 Task: In the  document skill Apply all border to the tabe with  'with box; Style line and width 1 pt 'Select Header and apply  'Bold' Select the text and align it to the  Center
Action: Mouse moved to (122, 19)
Screenshot: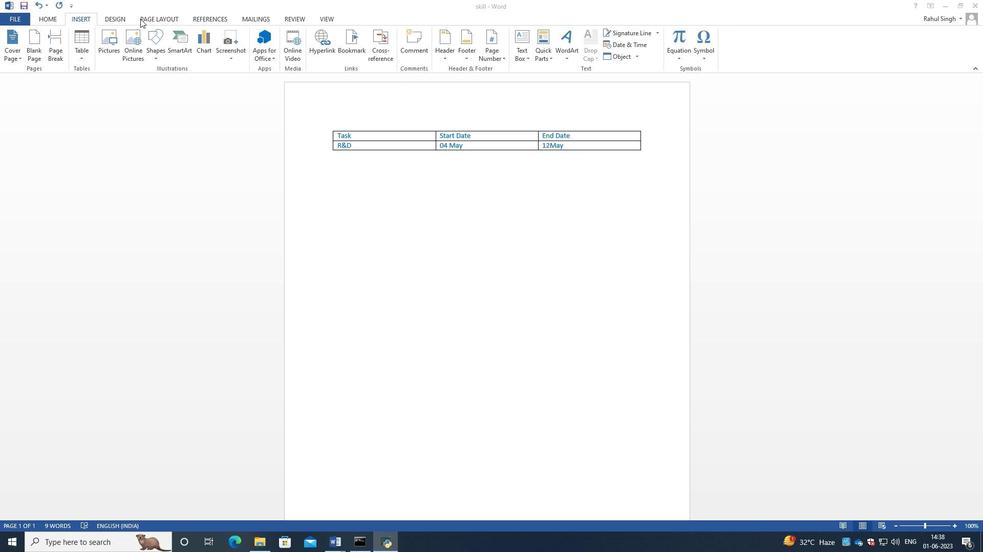 
Action: Mouse pressed left at (122, 19)
Screenshot: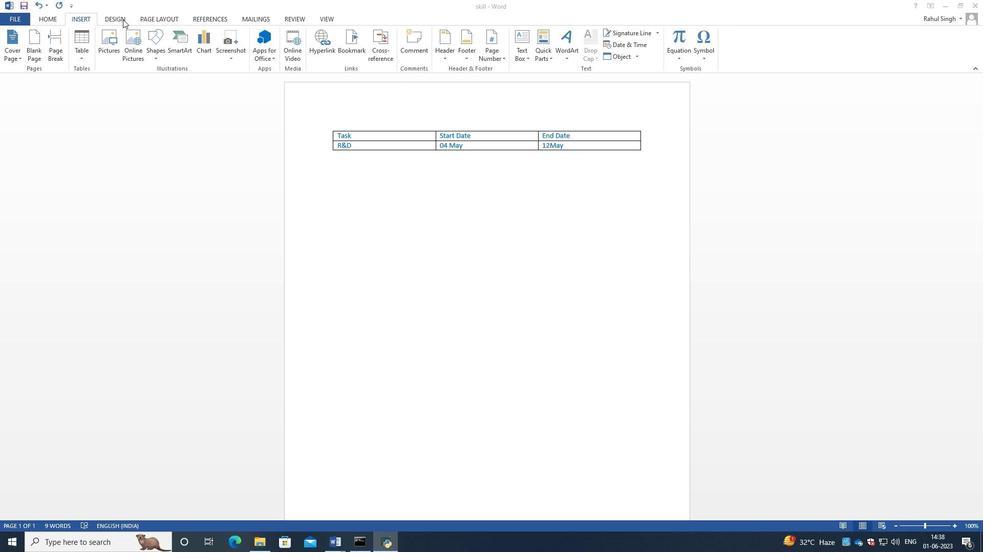 
Action: Mouse moved to (45, 17)
Screenshot: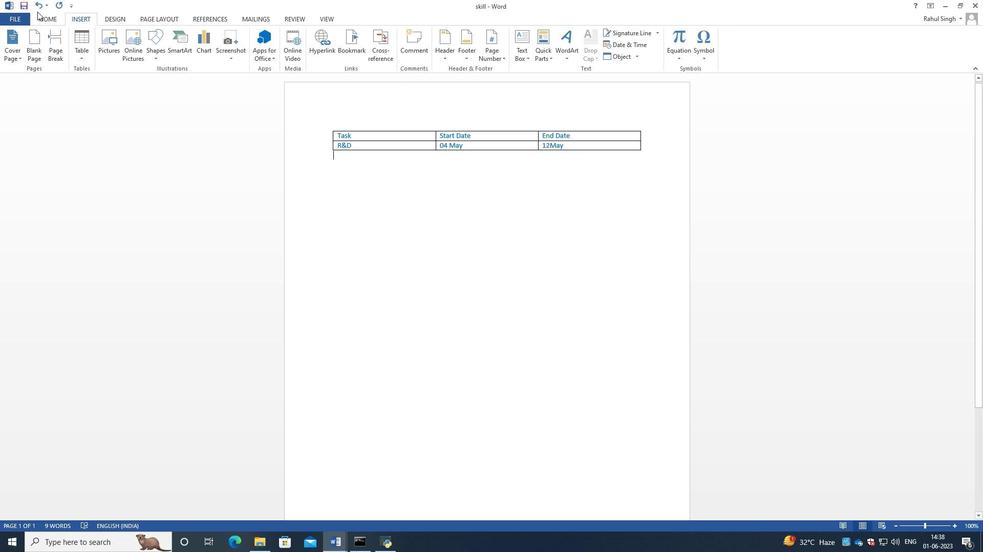 
Action: Mouse pressed left at (45, 17)
Screenshot: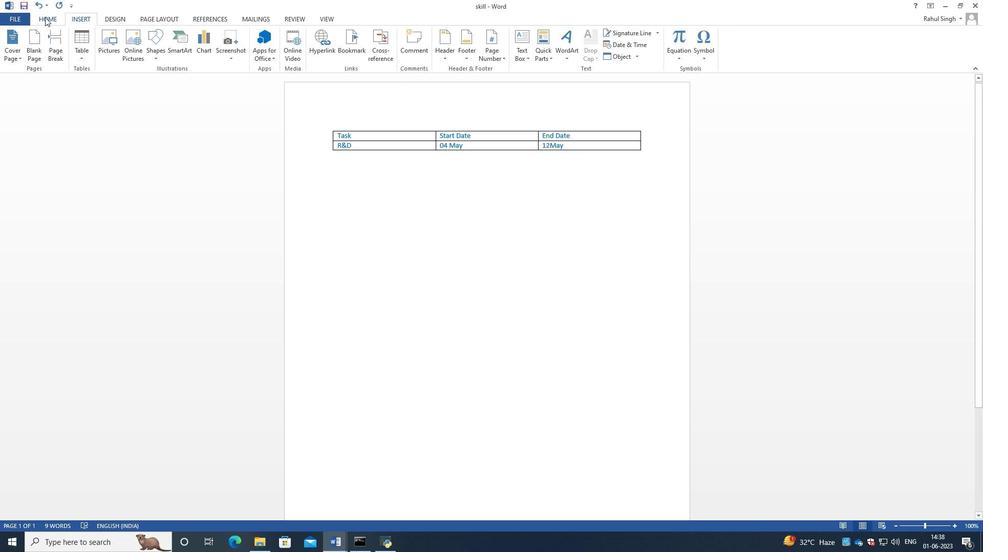 
Action: Mouse moved to (316, 53)
Screenshot: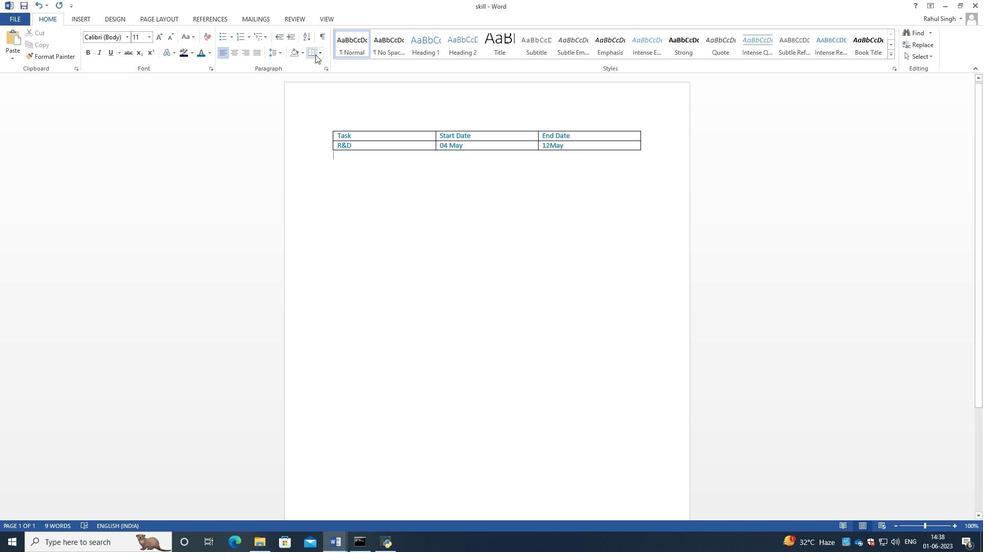
Action: Mouse pressed left at (316, 53)
Screenshot: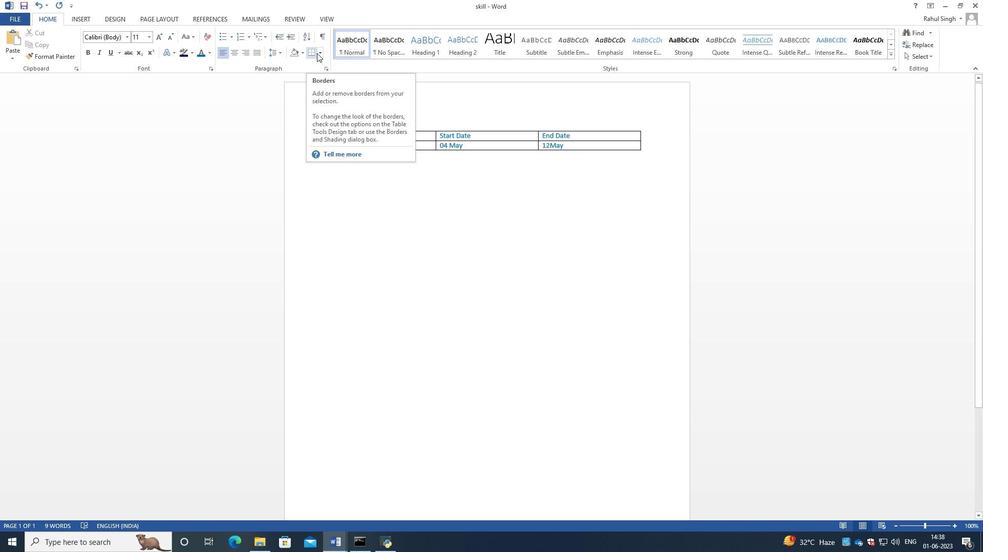
Action: Mouse moved to (321, 53)
Screenshot: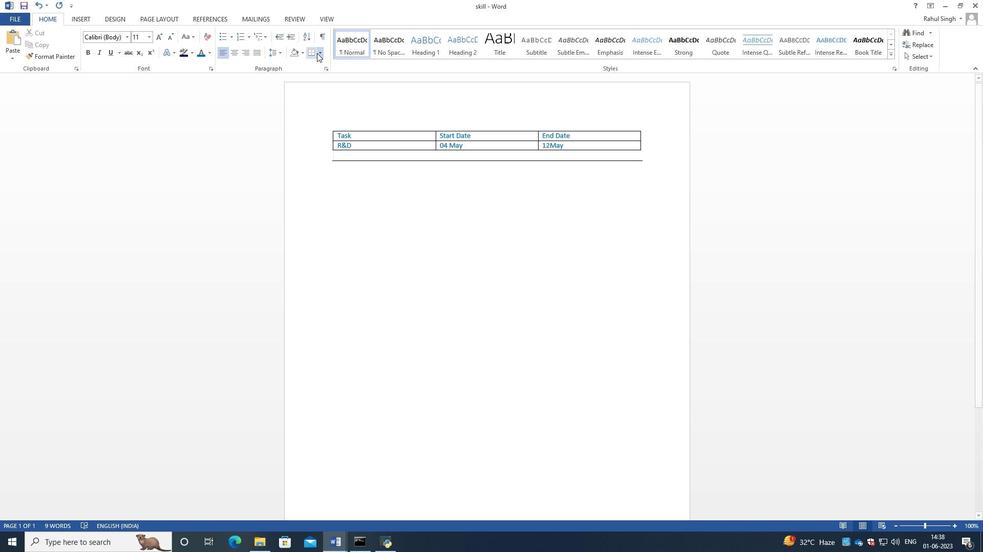 
Action: Mouse pressed left at (321, 53)
Screenshot: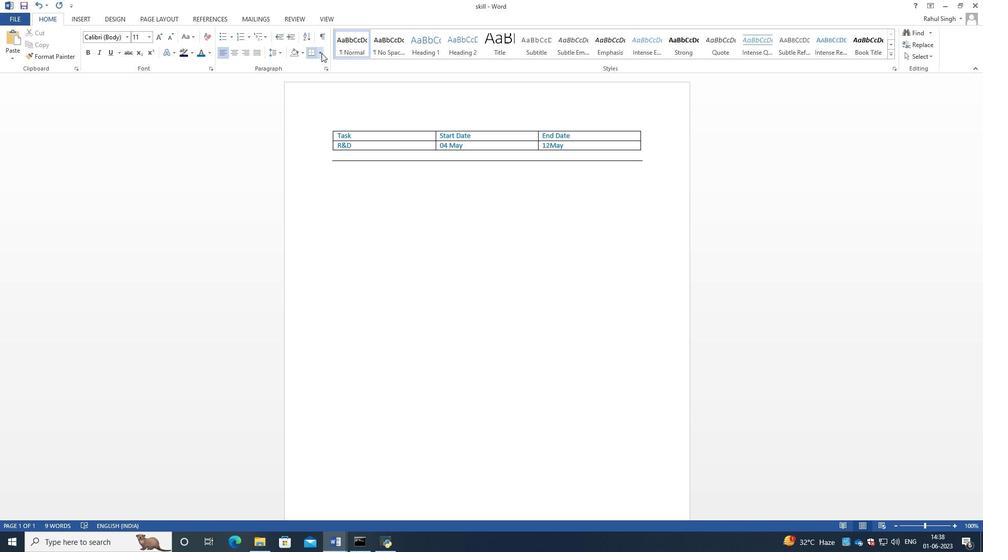 
Action: Mouse moved to (494, 217)
Screenshot: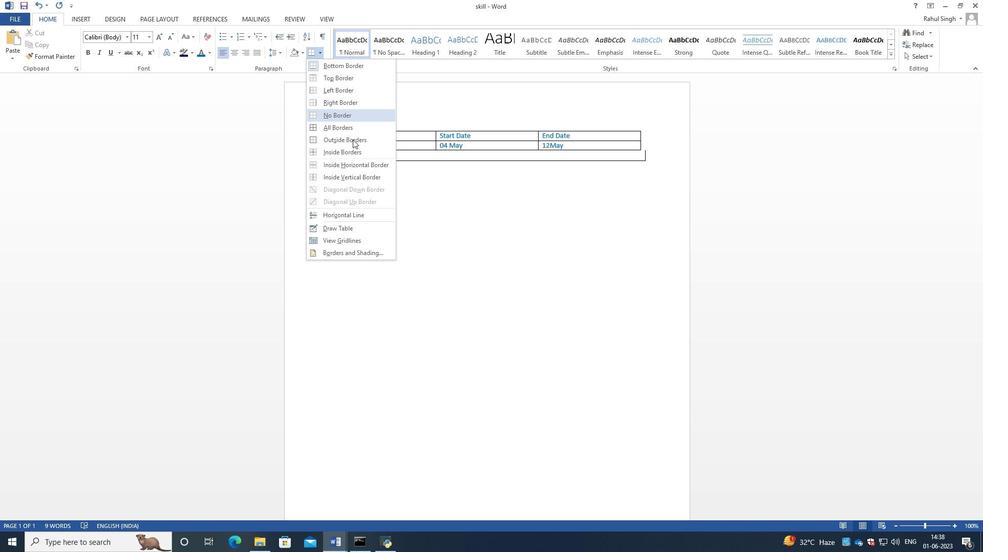 
Action: Mouse pressed left at (494, 217)
Screenshot: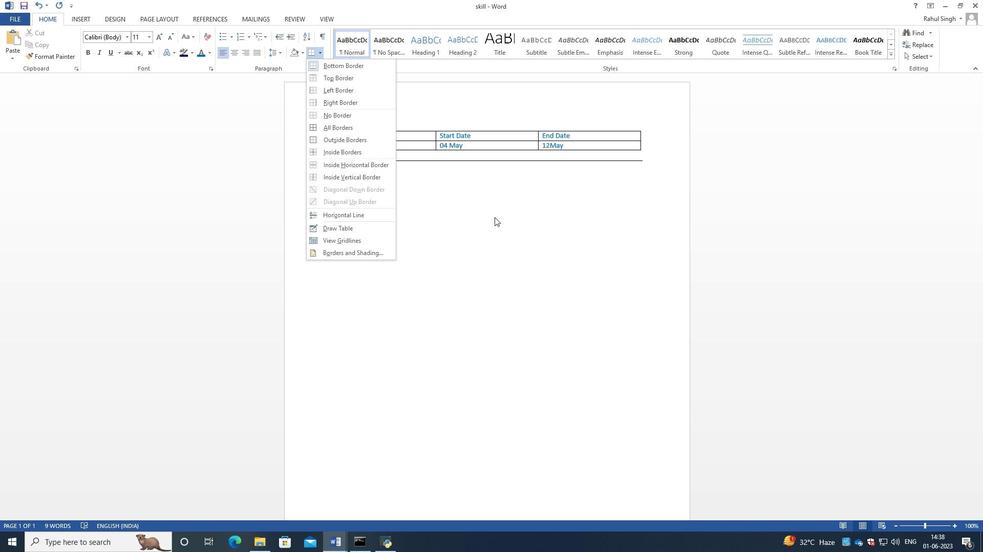 
Action: Mouse moved to (38, 4)
Screenshot: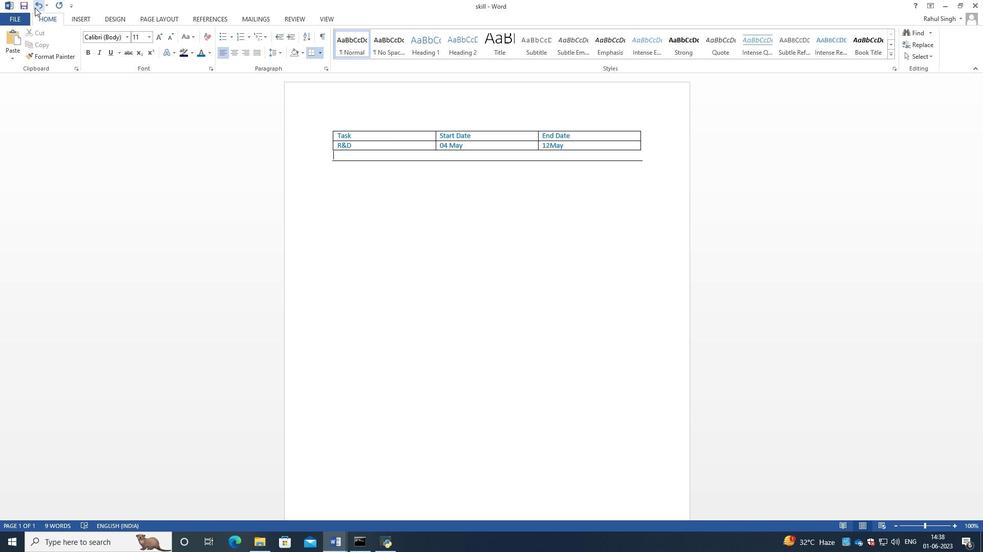 
Action: Mouse pressed left at (38, 4)
Screenshot: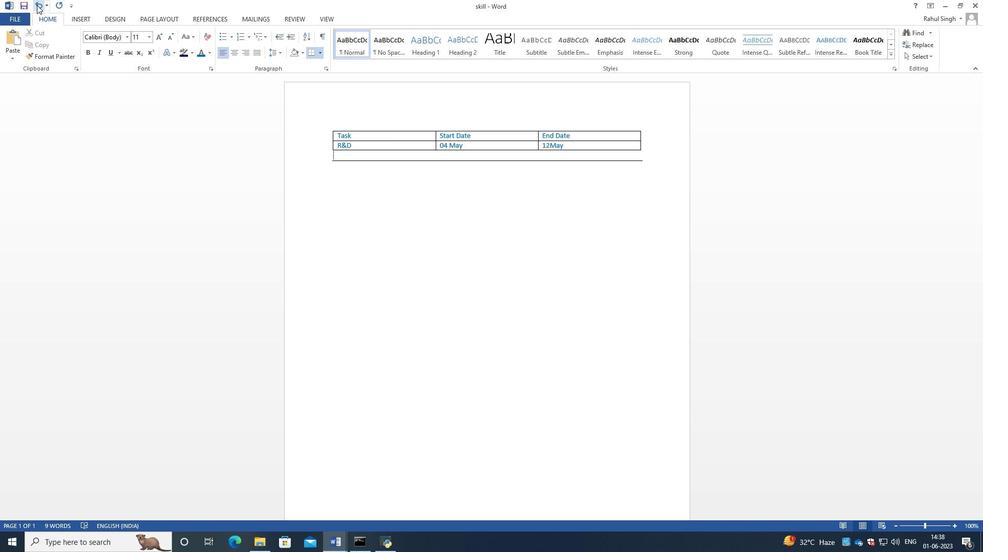 
Action: Mouse moved to (318, 53)
Screenshot: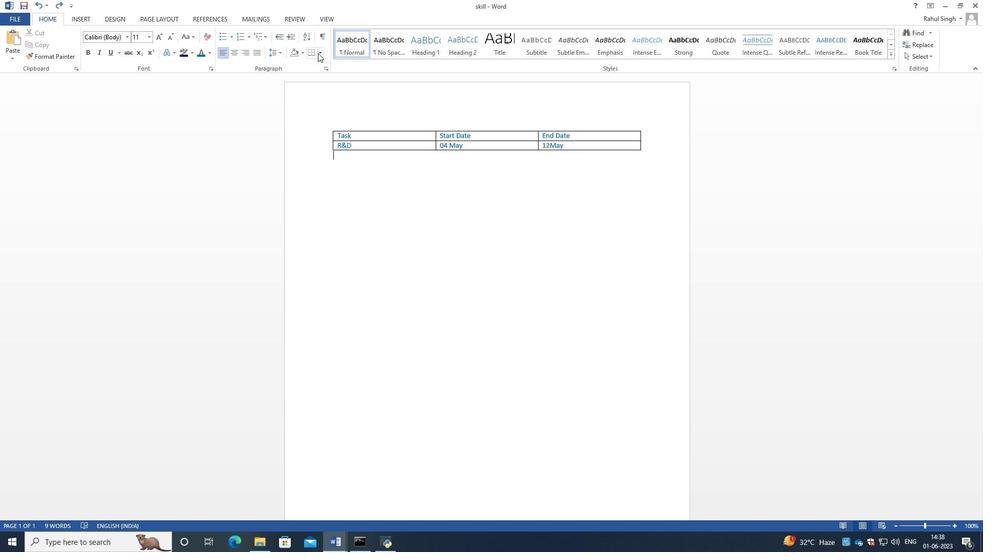 
Action: Mouse pressed left at (318, 53)
Screenshot: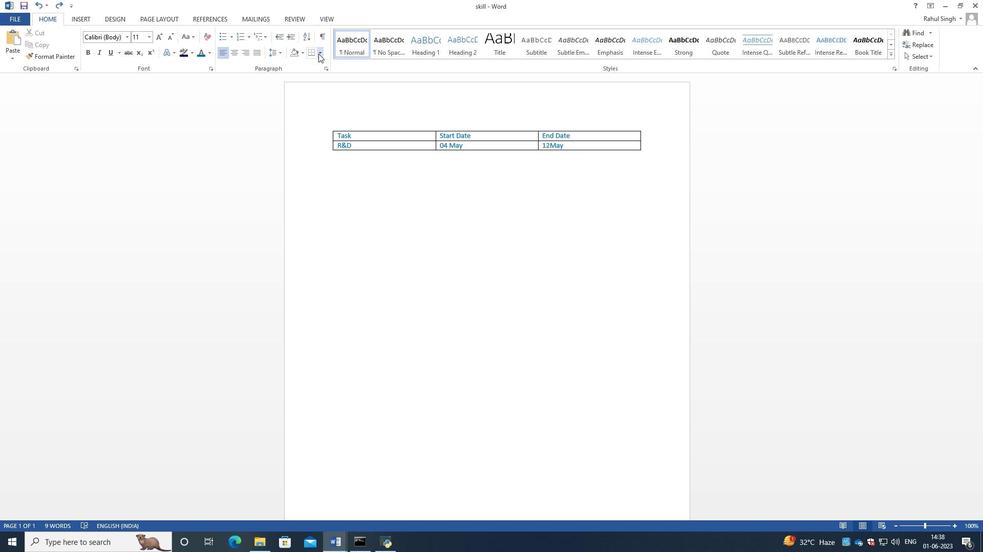 
Action: Mouse moved to (329, 130)
Screenshot: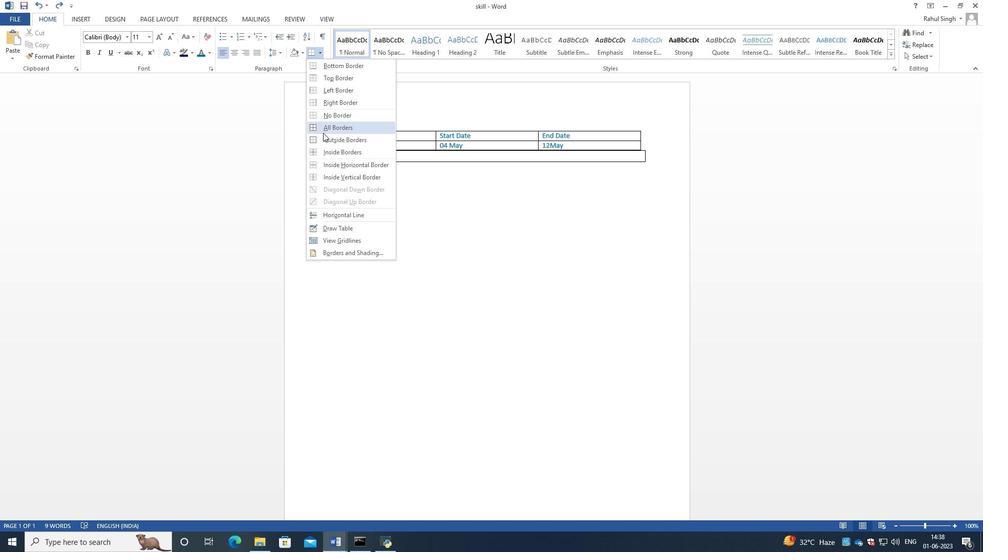 
Action: Mouse pressed left at (329, 130)
Screenshot: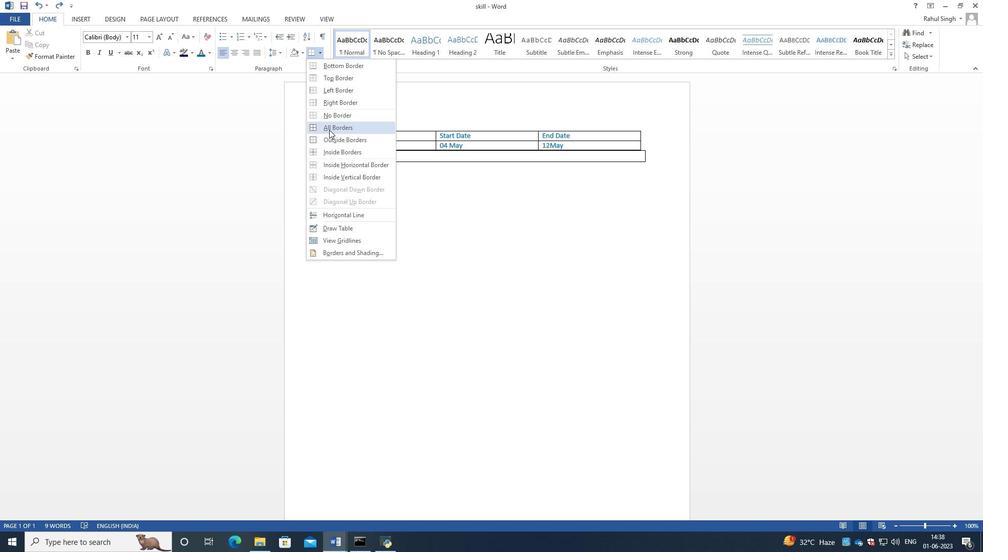 
Action: Mouse moved to (33, 2)
Screenshot: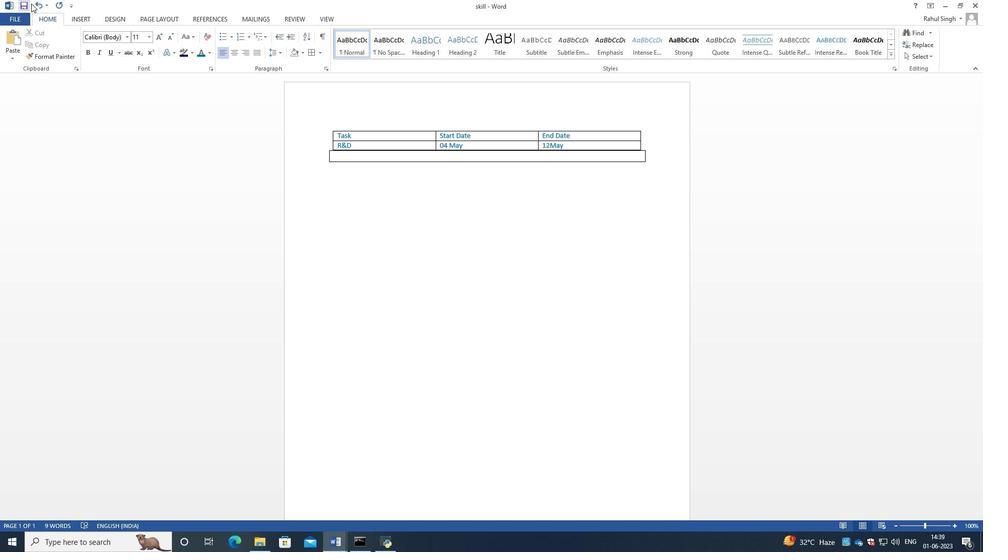 
Action: Mouse pressed left at (33, 2)
Screenshot: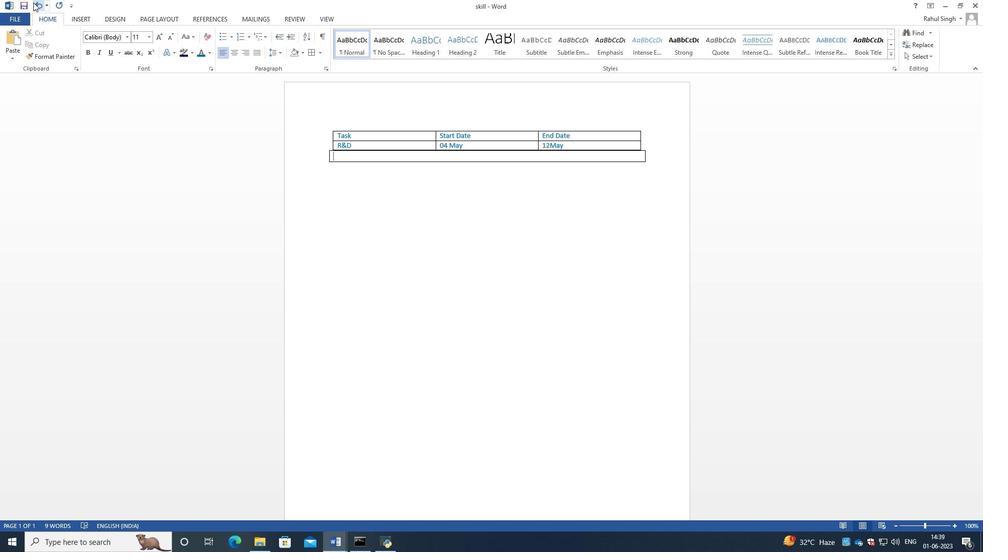 
Action: Mouse moved to (413, 196)
Screenshot: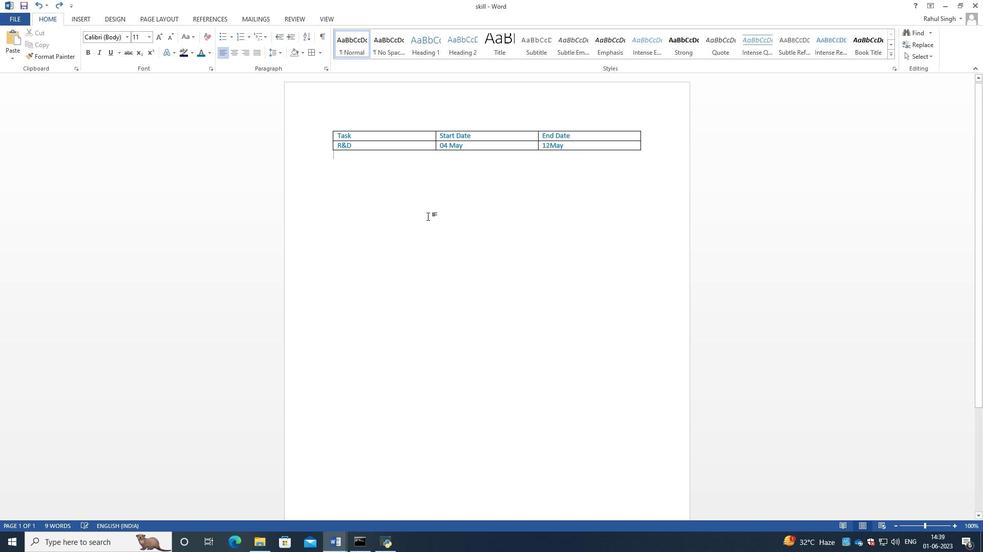 
Action: Mouse pressed left at (413, 196)
Screenshot: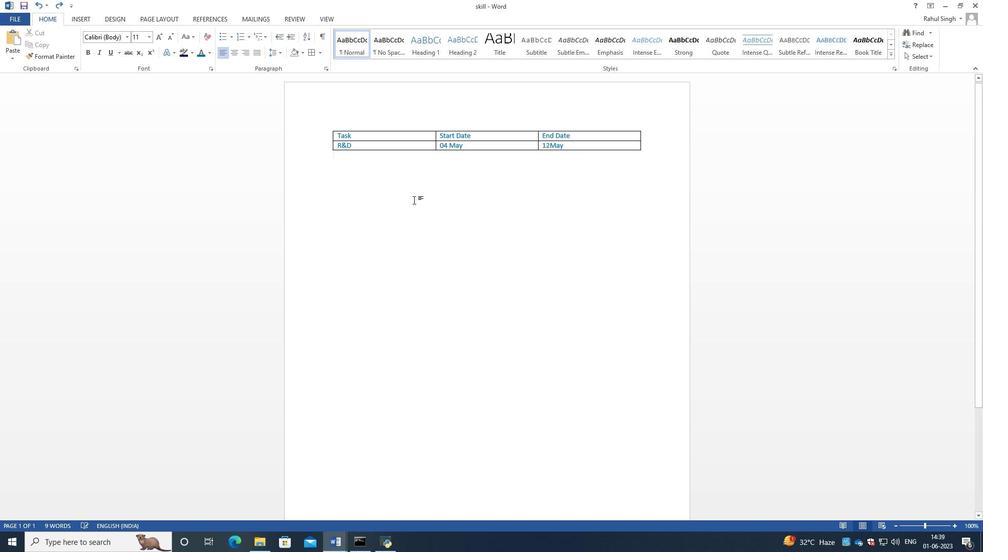 
Action: Mouse moved to (377, 137)
Screenshot: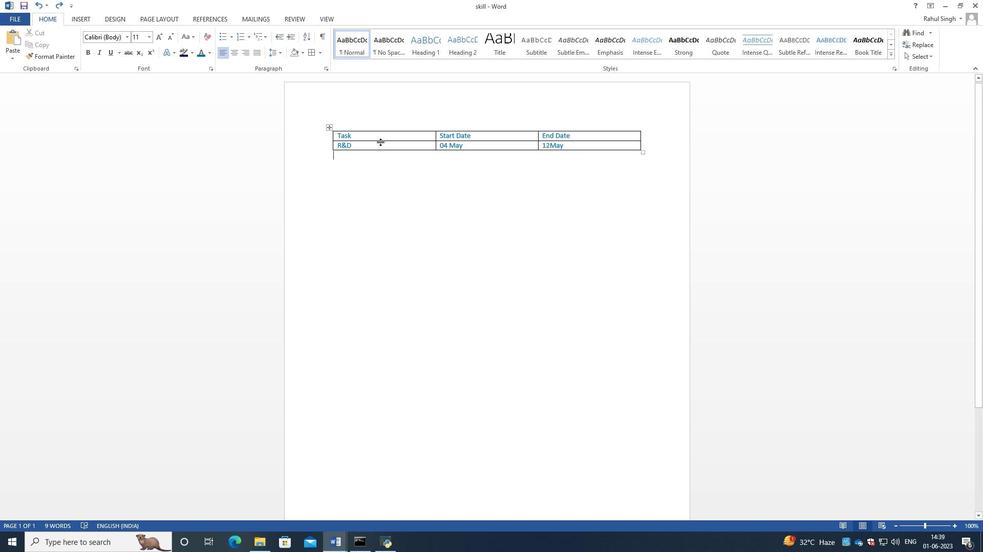 
Action: Mouse pressed left at (377, 137)
Screenshot: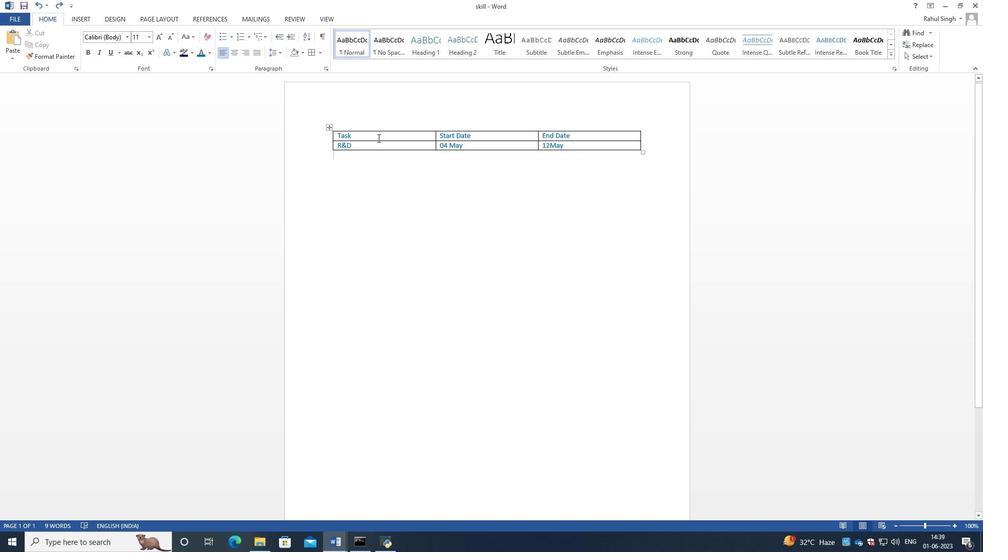 
Action: Mouse moved to (315, 53)
Screenshot: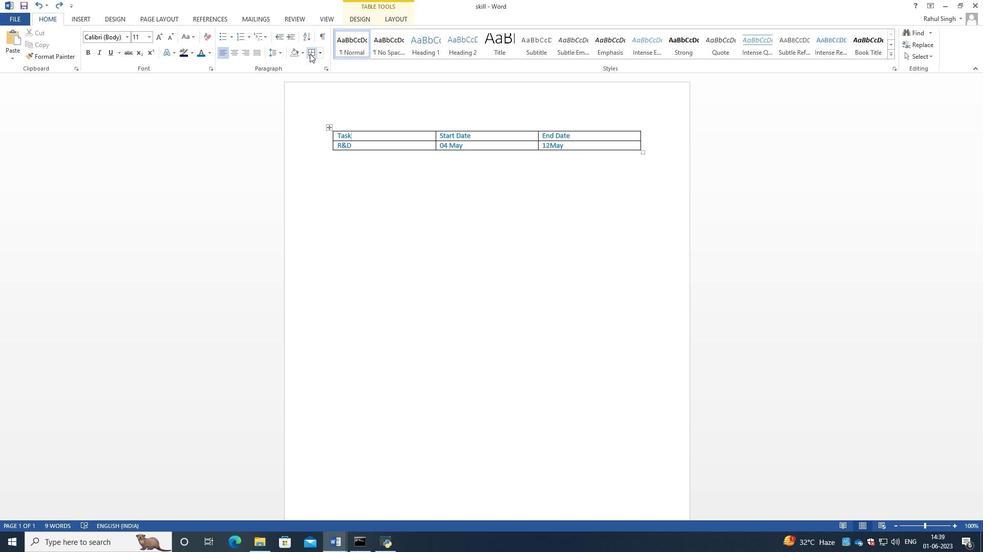 
Action: Mouse pressed left at (315, 53)
Screenshot: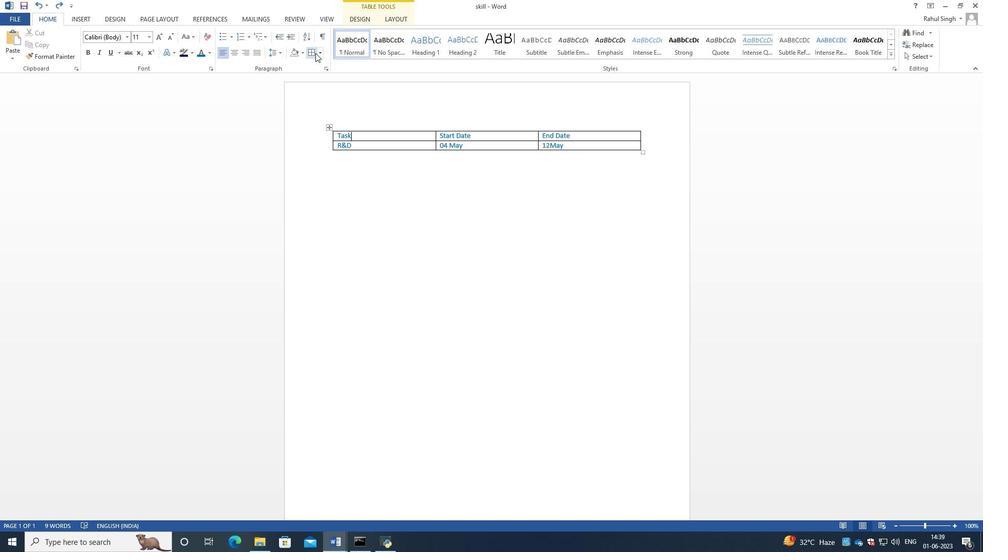 
Action: Mouse moved to (320, 53)
Screenshot: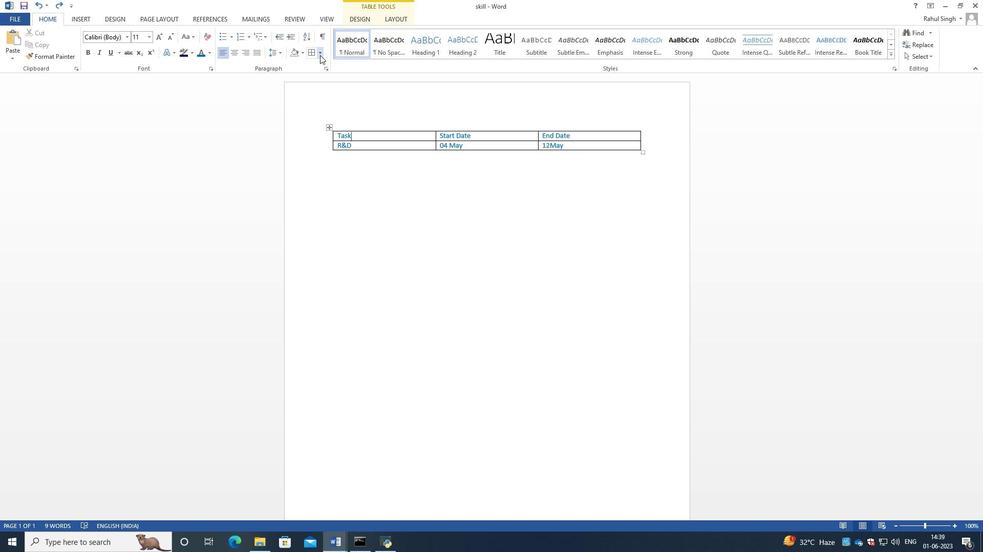 
Action: Mouse pressed left at (320, 53)
Screenshot: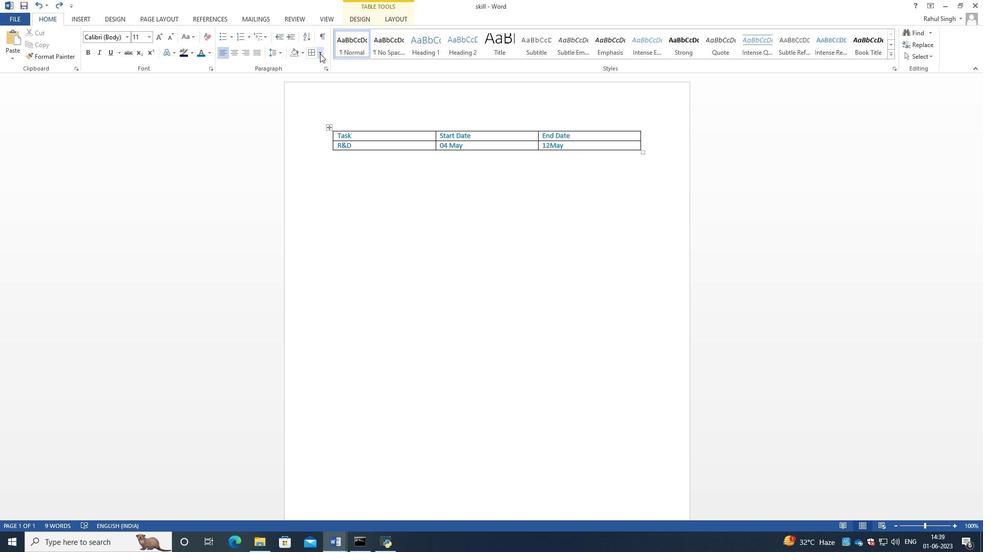 
Action: Mouse moved to (340, 128)
Screenshot: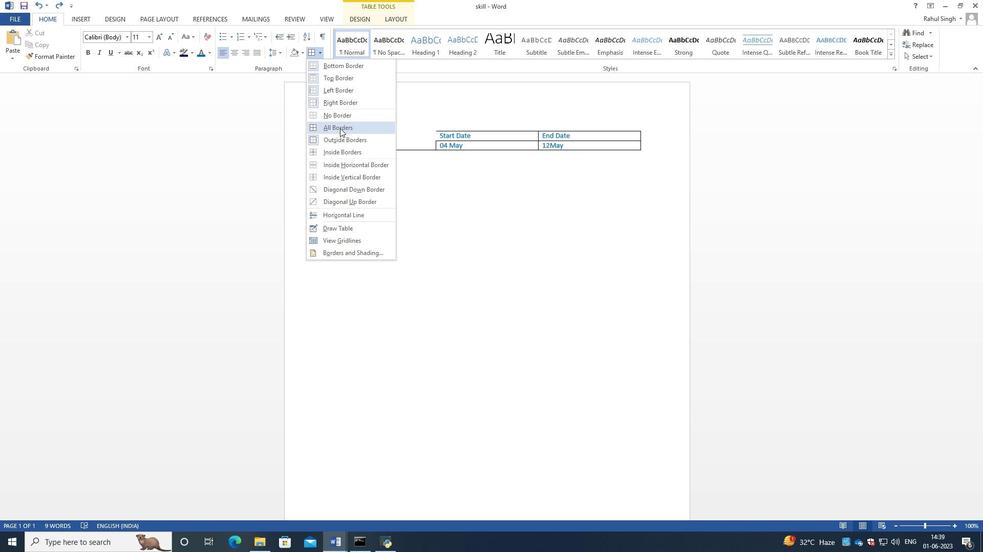 
Action: Mouse pressed left at (340, 128)
Screenshot: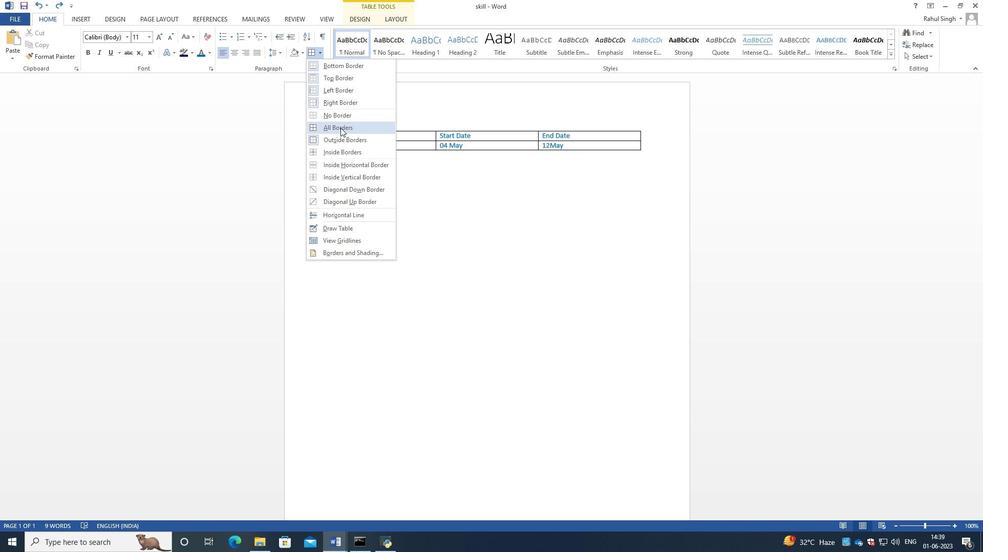 
Action: Mouse moved to (320, 54)
Screenshot: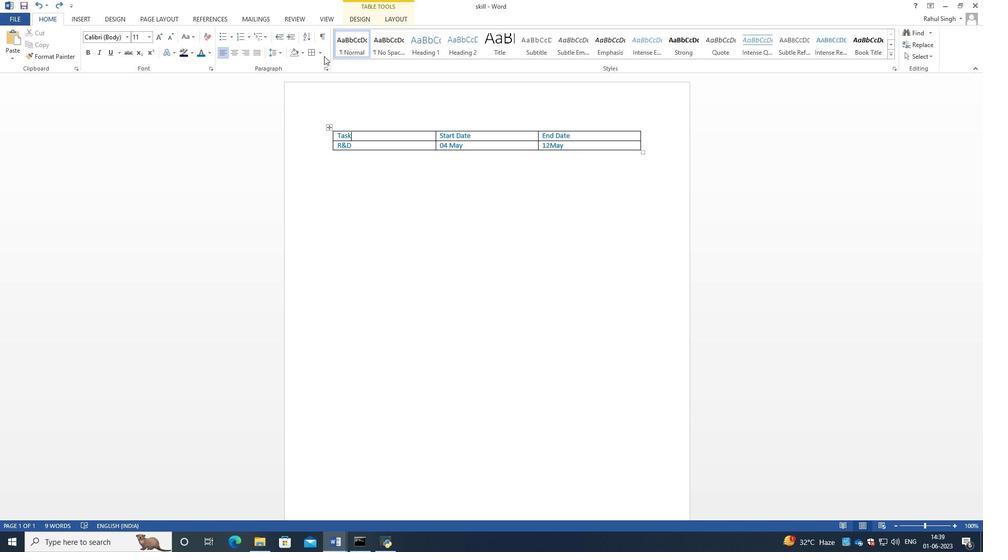 
Action: Mouse pressed left at (320, 54)
Screenshot: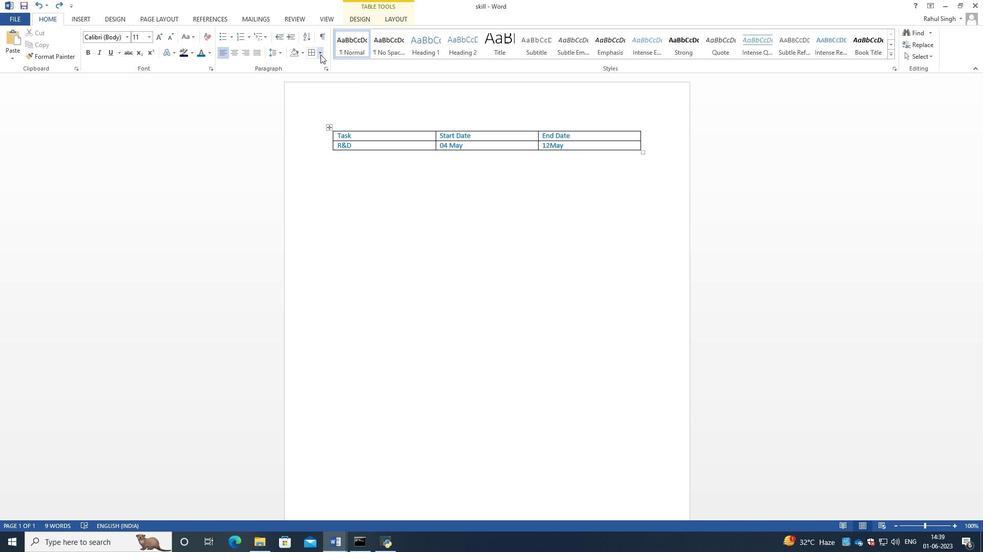 
Action: Mouse moved to (351, 130)
Screenshot: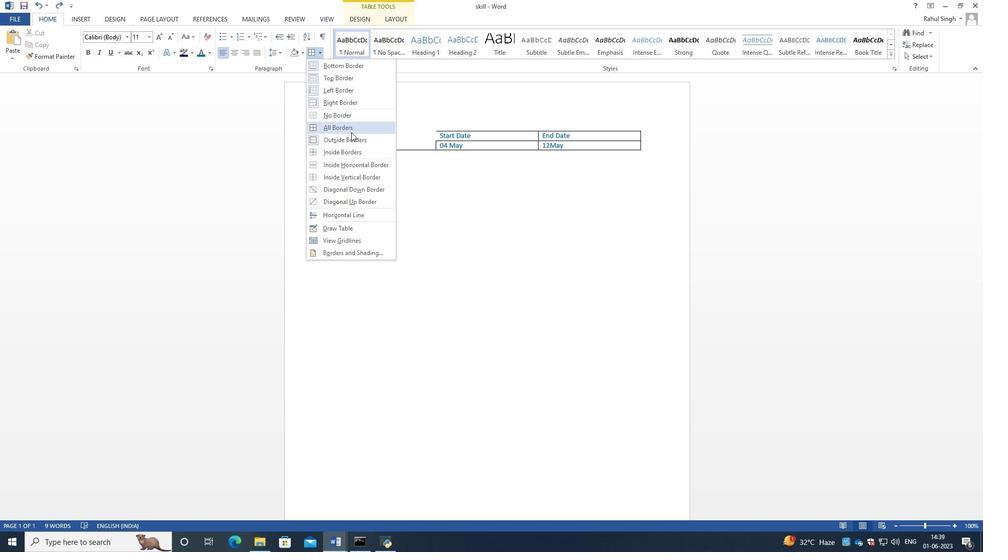 
Action: Mouse pressed left at (351, 130)
Screenshot: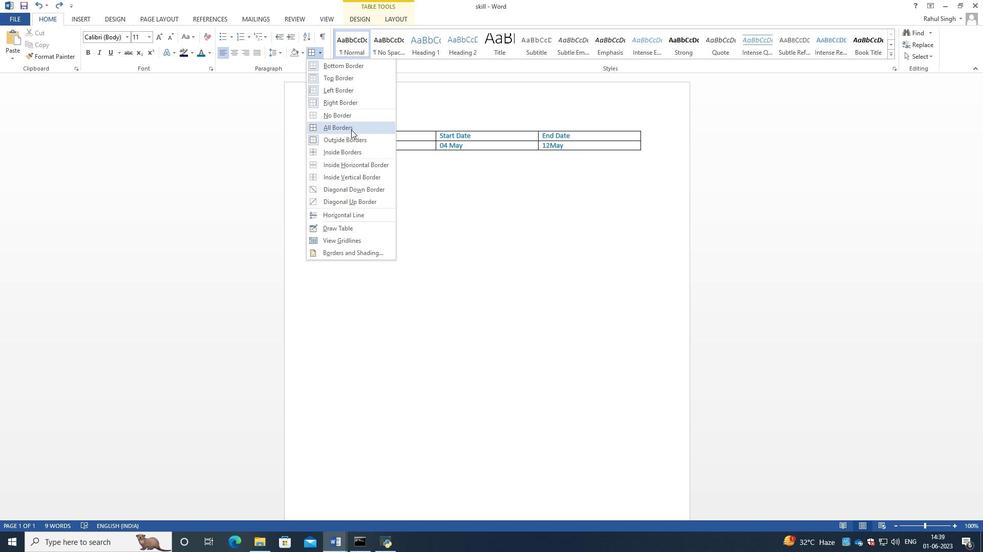 
Action: Mouse moved to (359, 137)
Screenshot: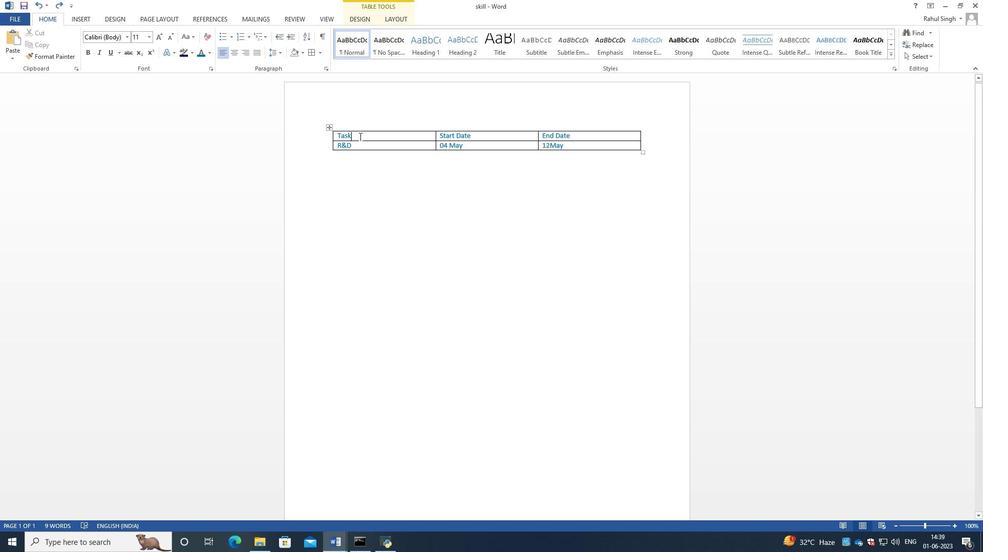
Action: Mouse pressed left at (359, 137)
Screenshot: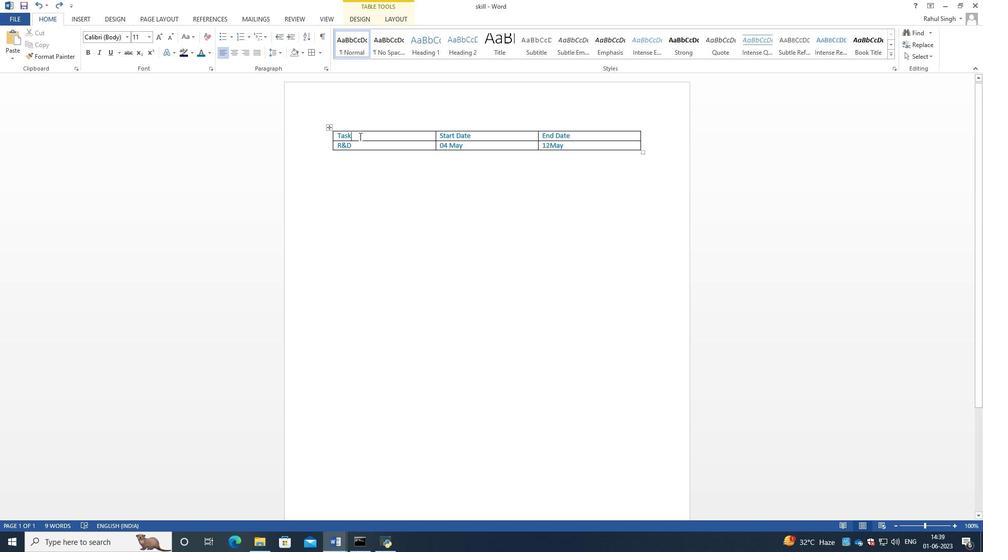 
Action: Mouse moved to (299, 52)
Screenshot: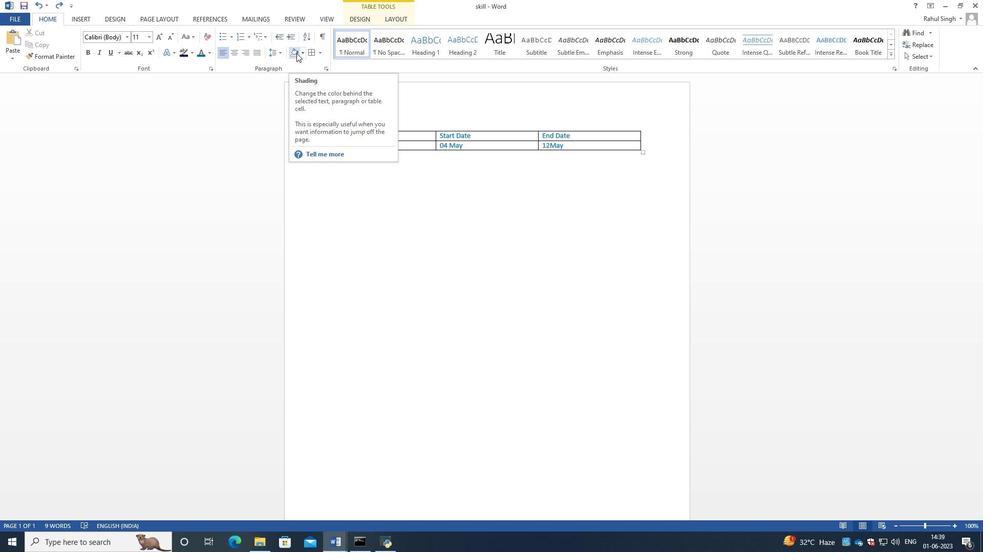 
Action: Mouse pressed left at (299, 52)
Screenshot: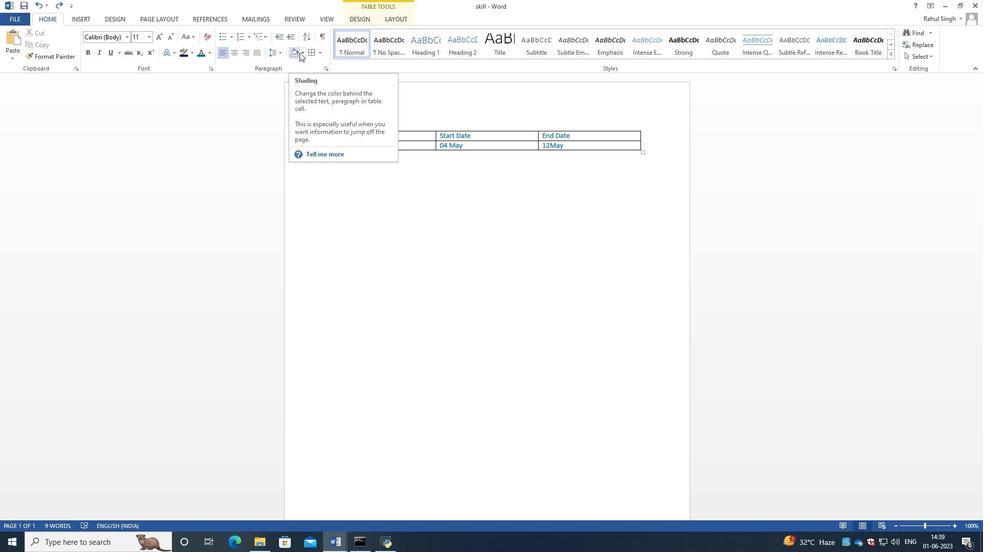 
Action: Mouse pressed left at (299, 52)
Screenshot: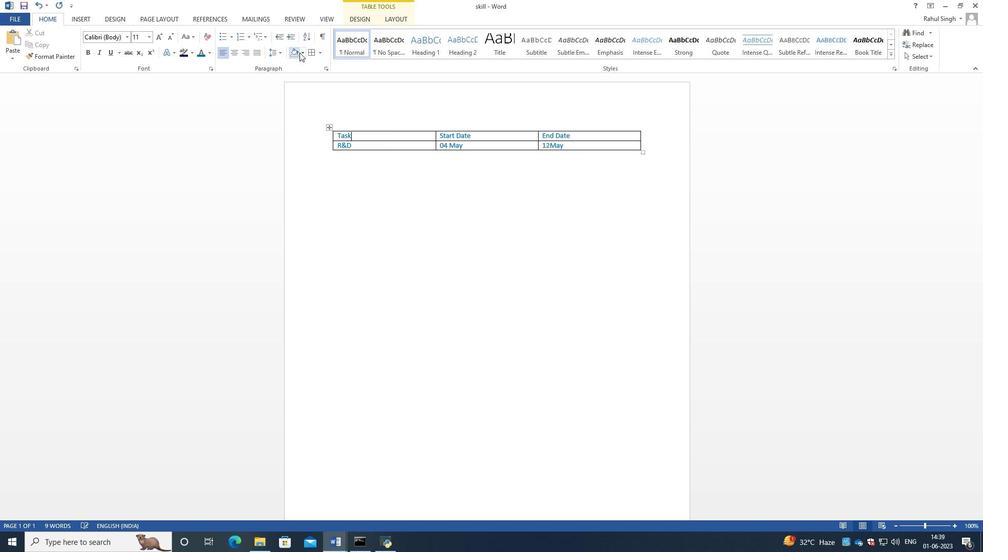 
Action: Mouse moved to (282, 52)
Screenshot: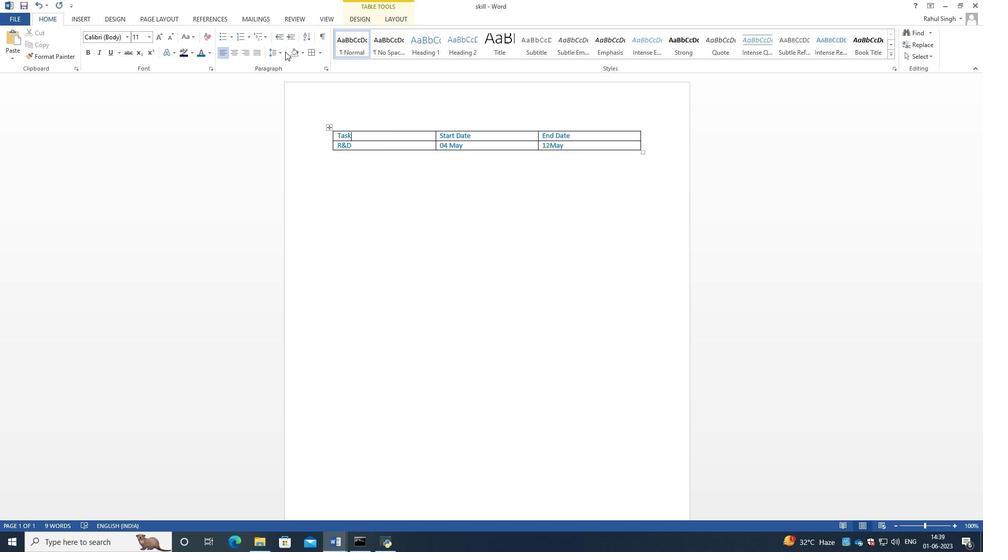 
Action: Mouse pressed left at (282, 52)
Screenshot: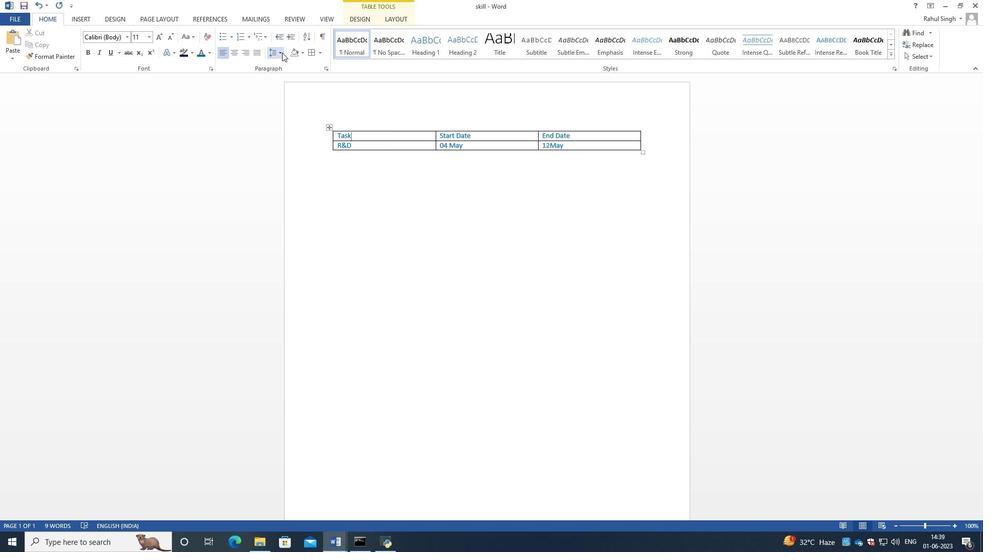 
Action: Mouse moved to (299, 68)
Screenshot: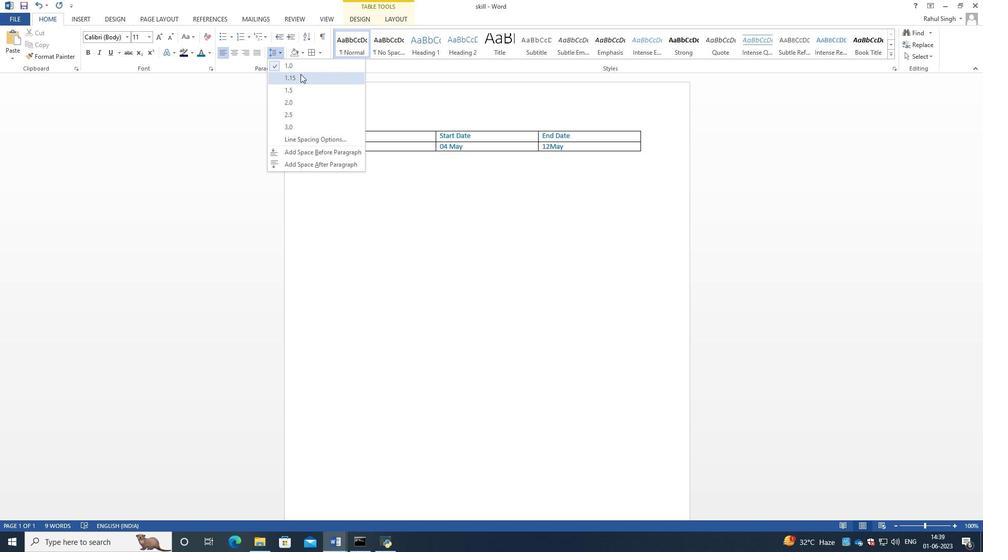 
Action: Mouse pressed left at (299, 68)
Screenshot: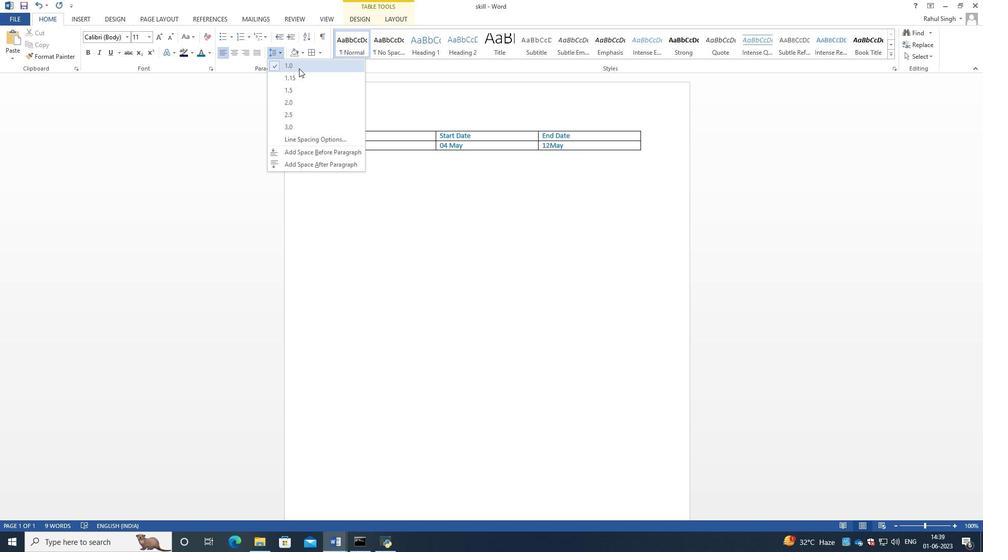 
Action: Mouse moved to (341, 167)
Screenshot: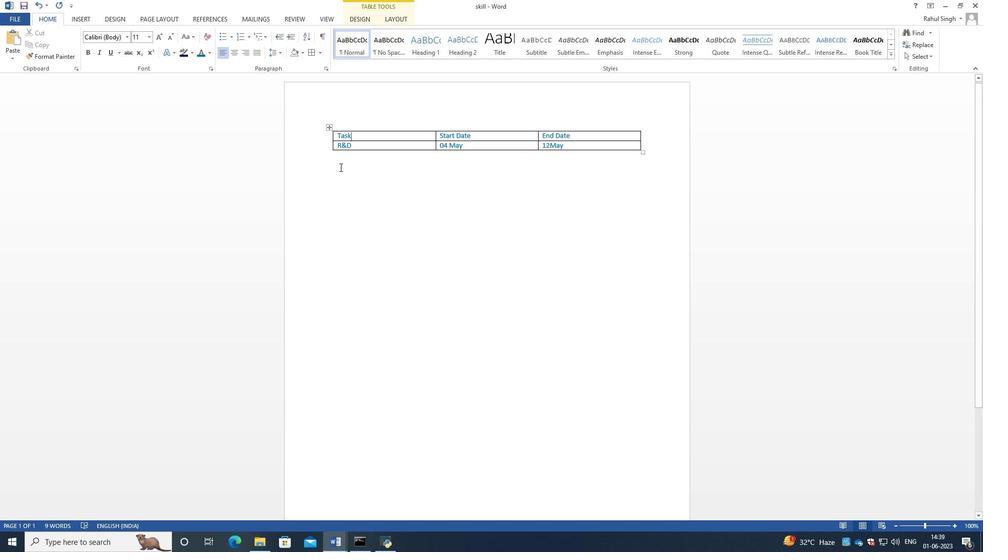 
Action: Mouse pressed left at (341, 167)
Screenshot: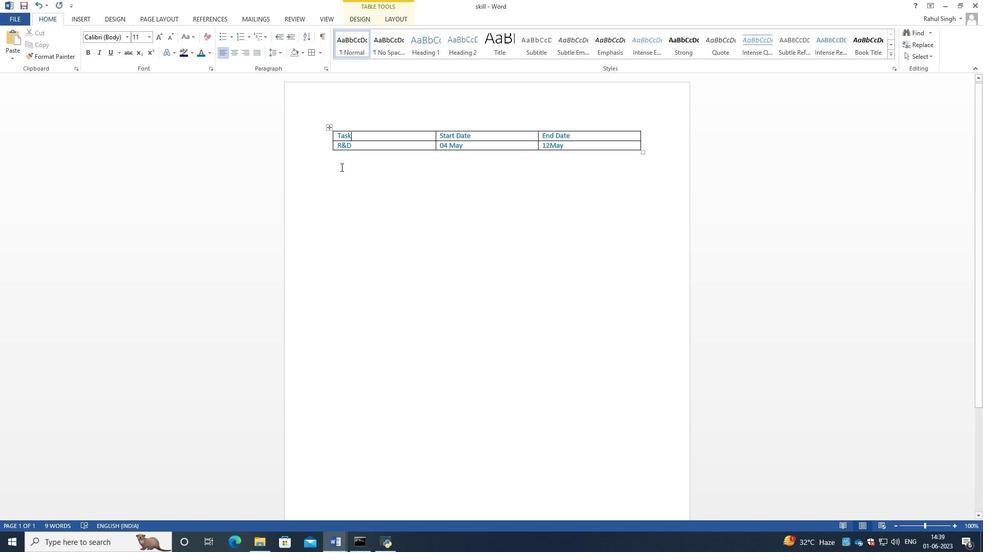 
Action: Mouse moved to (356, 137)
Screenshot: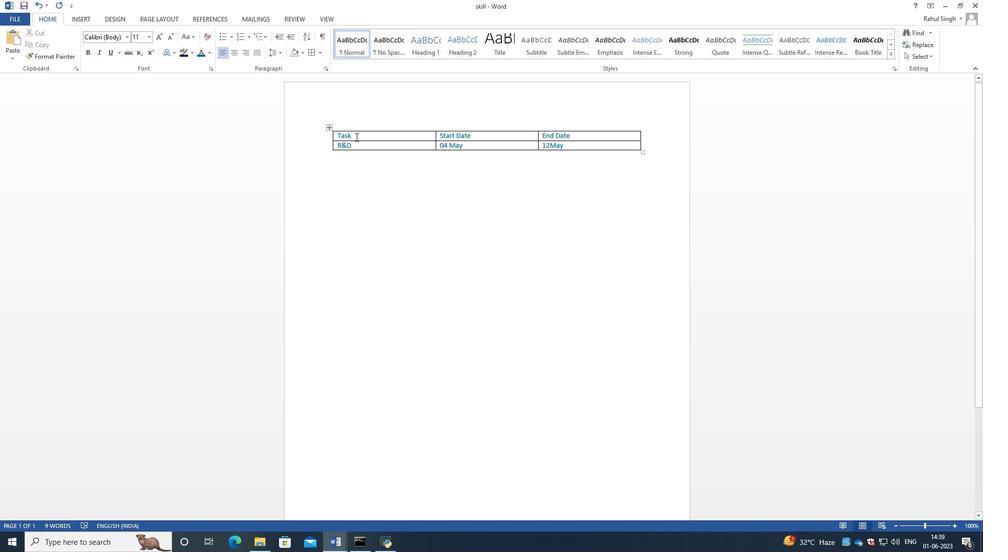 
Action: Mouse pressed left at (356, 137)
Screenshot: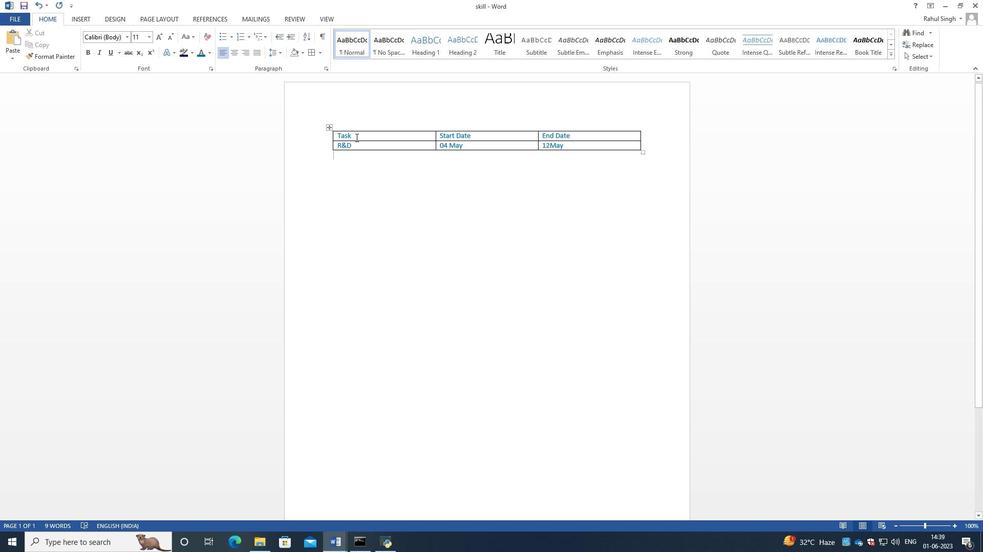 
Action: Mouse moved to (90, 51)
Screenshot: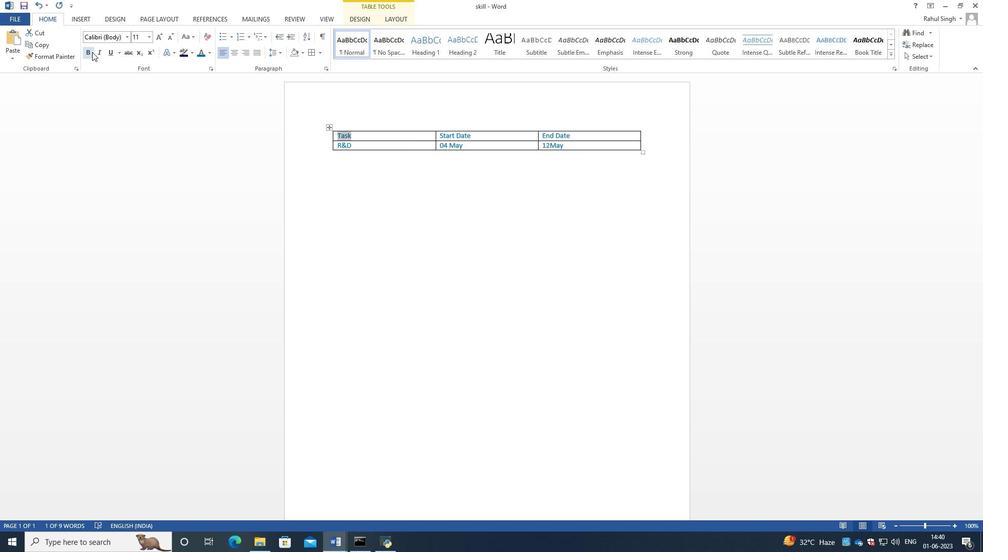 
Action: Mouse pressed left at (90, 51)
Screenshot: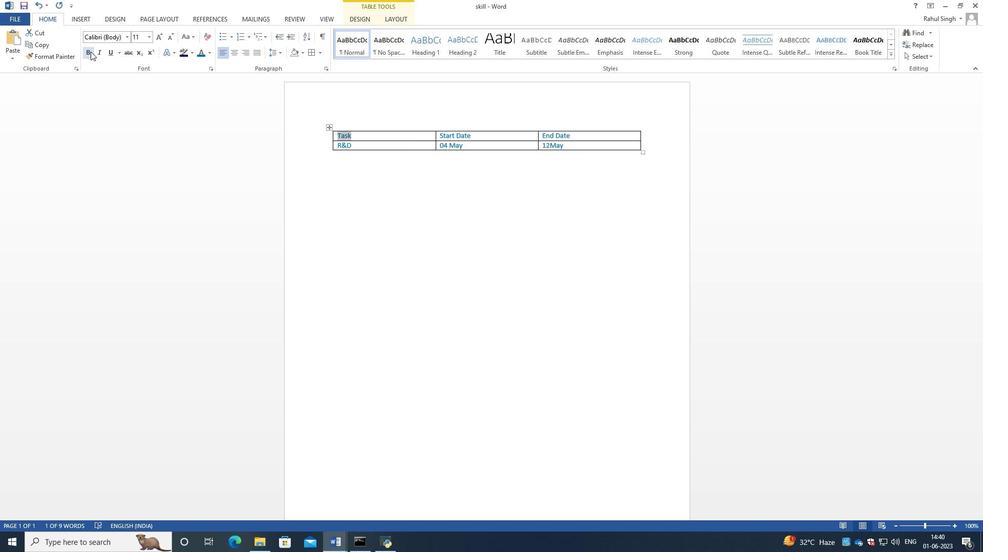 
Action: Mouse moved to (476, 136)
Screenshot: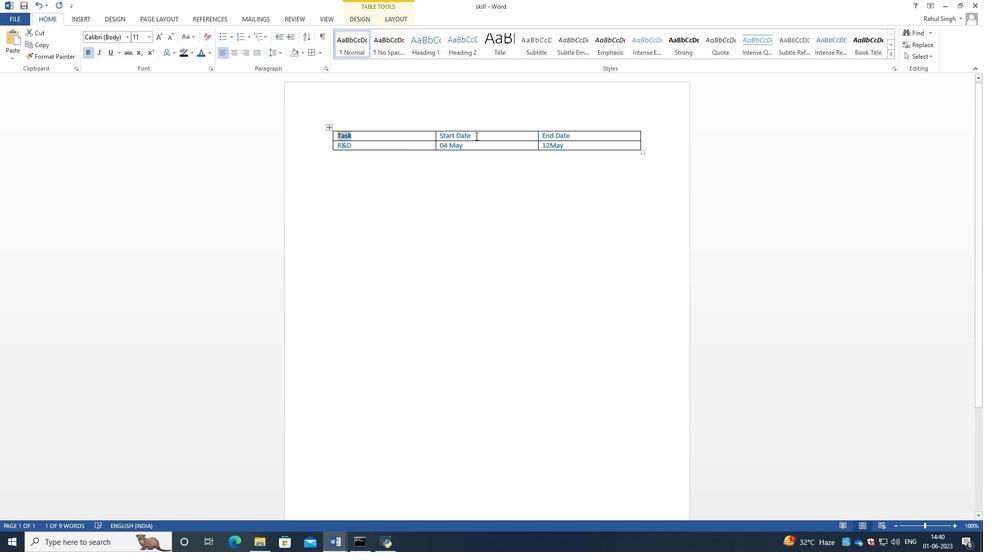 
Action: Mouse pressed left at (476, 136)
Screenshot: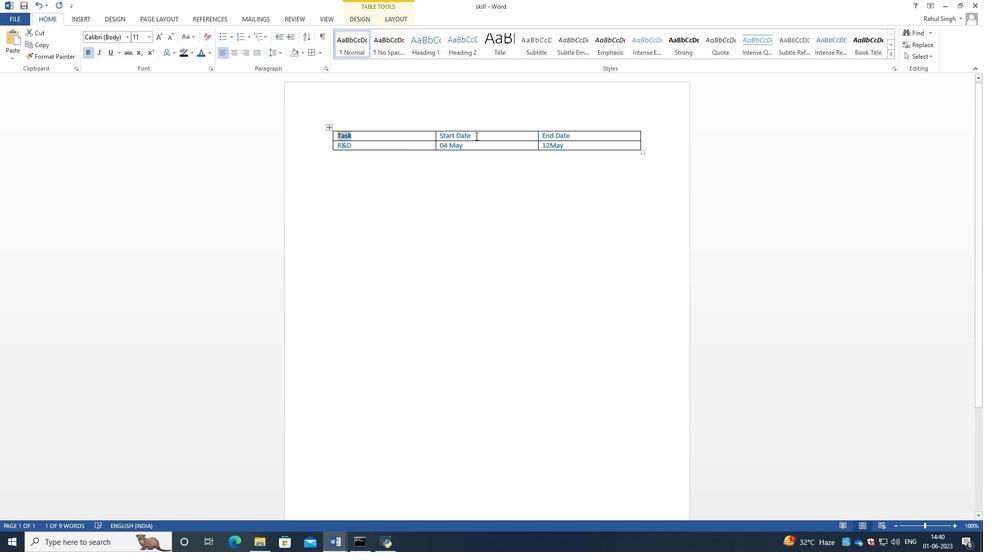 
Action: Mouse moved to (584, 109)
Screenshot: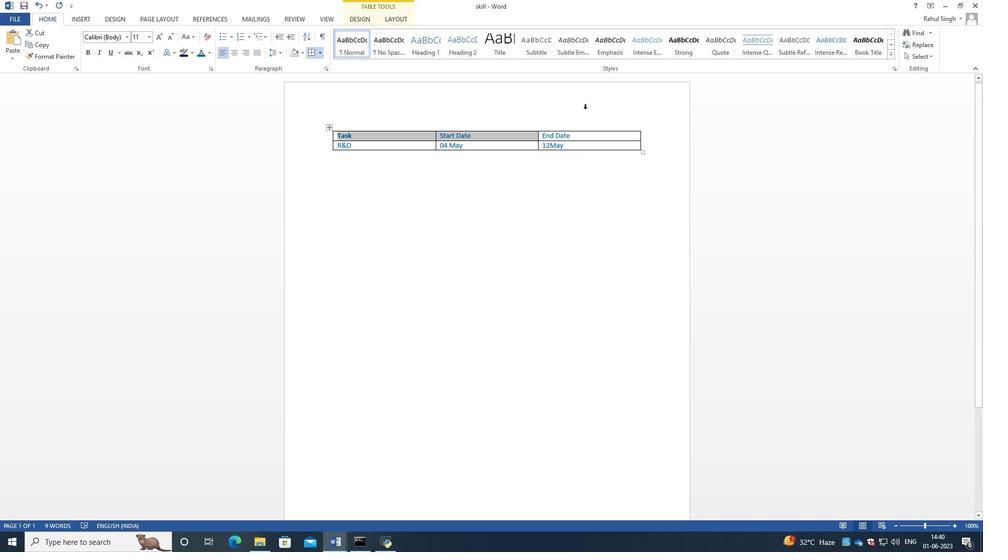 
Action: Mouse pressed left at (584, 109)
Screenshot: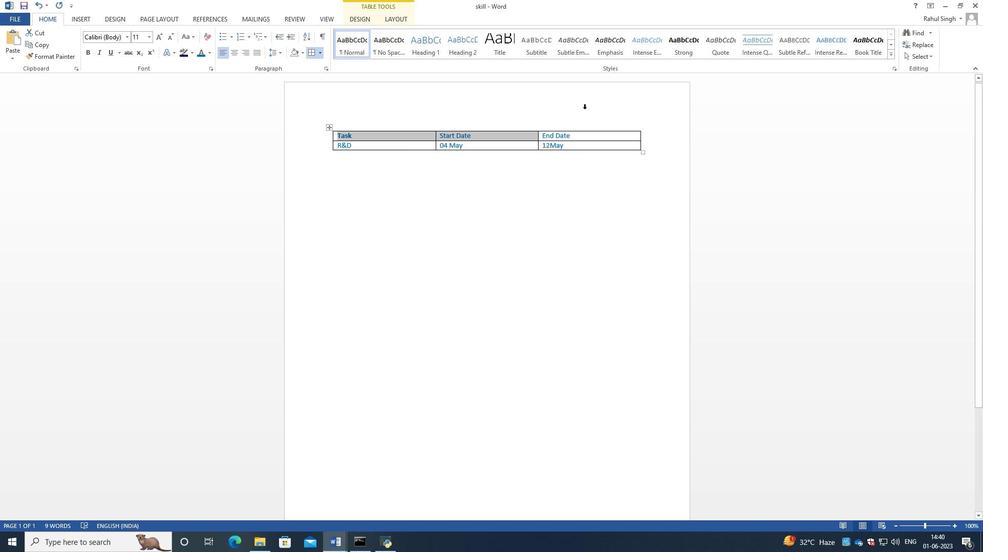
Action: Mouse moved to (600, 120)
Screenshot: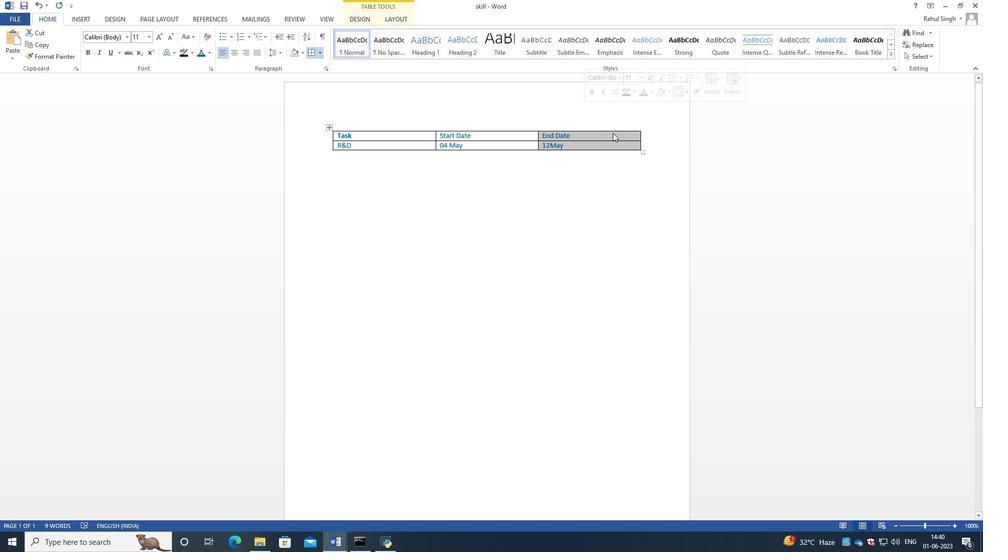
Action: Mouse pressed left at (600, 120)
Screenshot: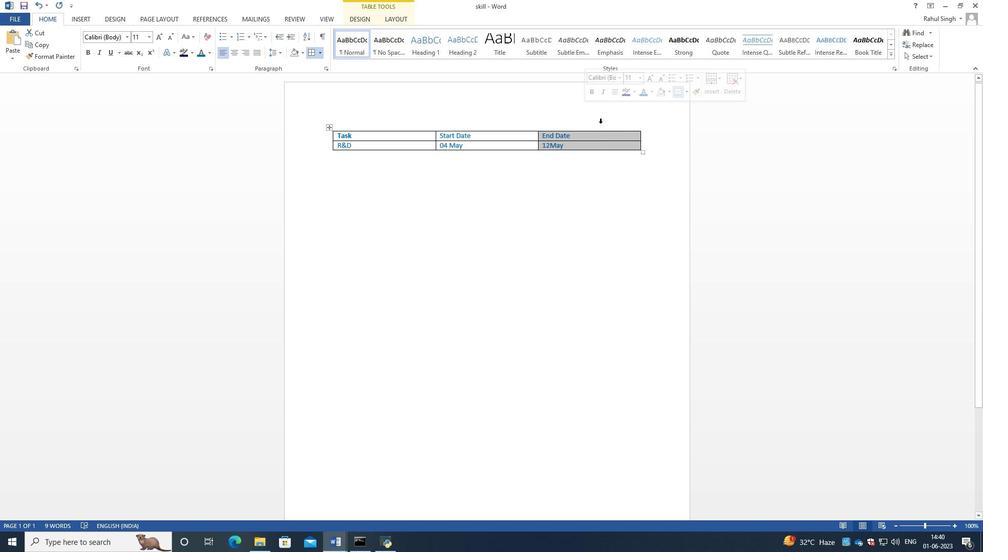 
Action: Mouse moved to (610, 135)
Screenshot: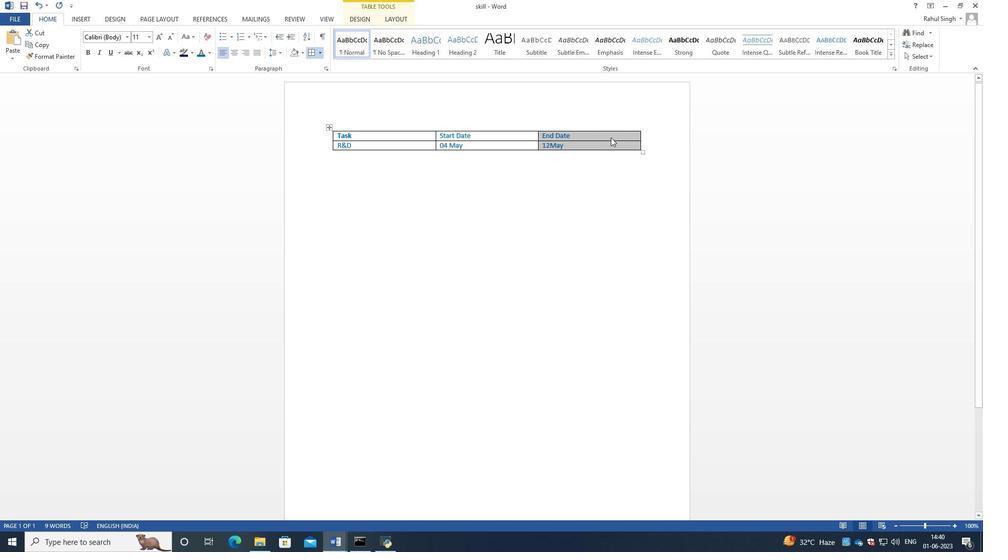 
Action: Mouse pressed left at (610, 135)
Screenshot: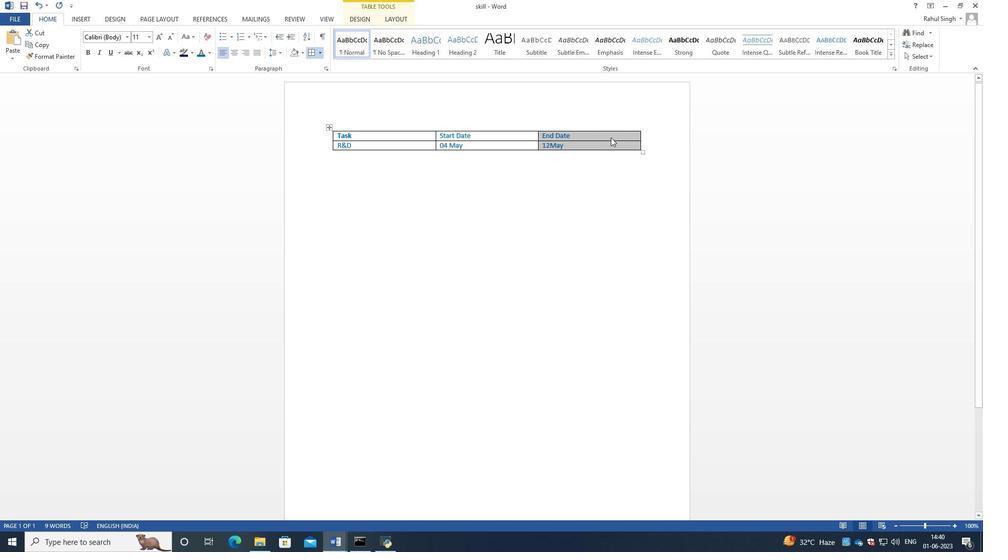 
Action: Mouse moved to (610, 136)
Screenshot: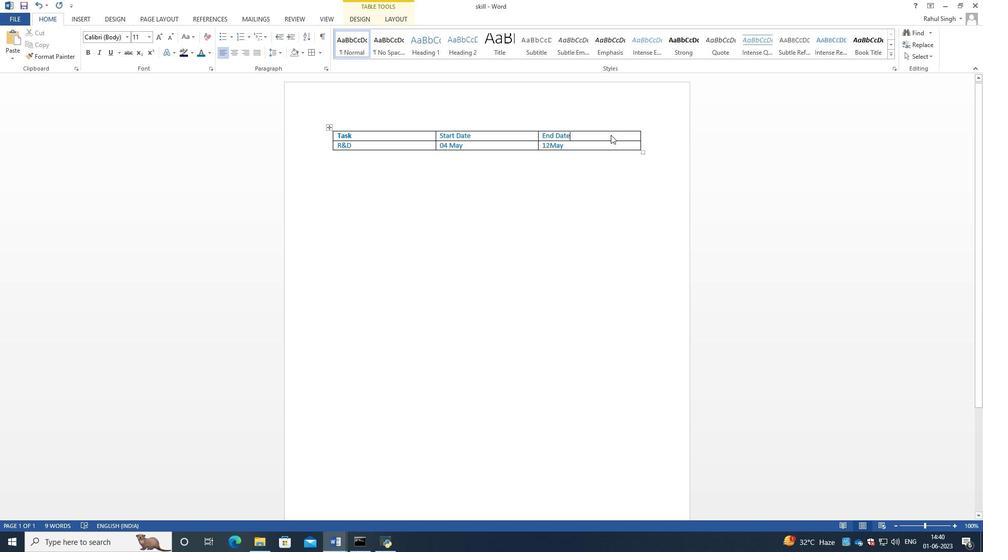 
Action: Mouse pressed left at (610, 136)
Screenshot: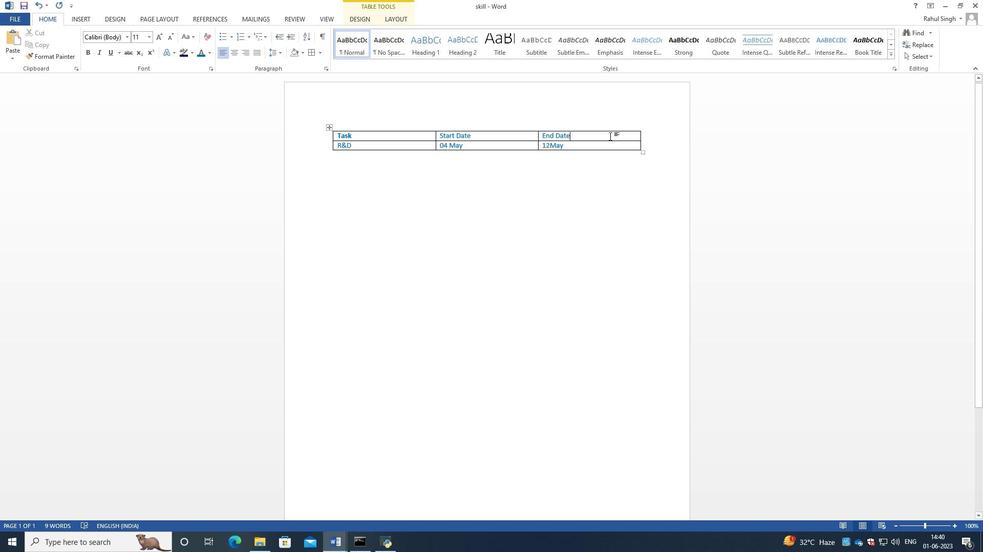 
Action: Mouse moved to (88, 52)
Screenshot: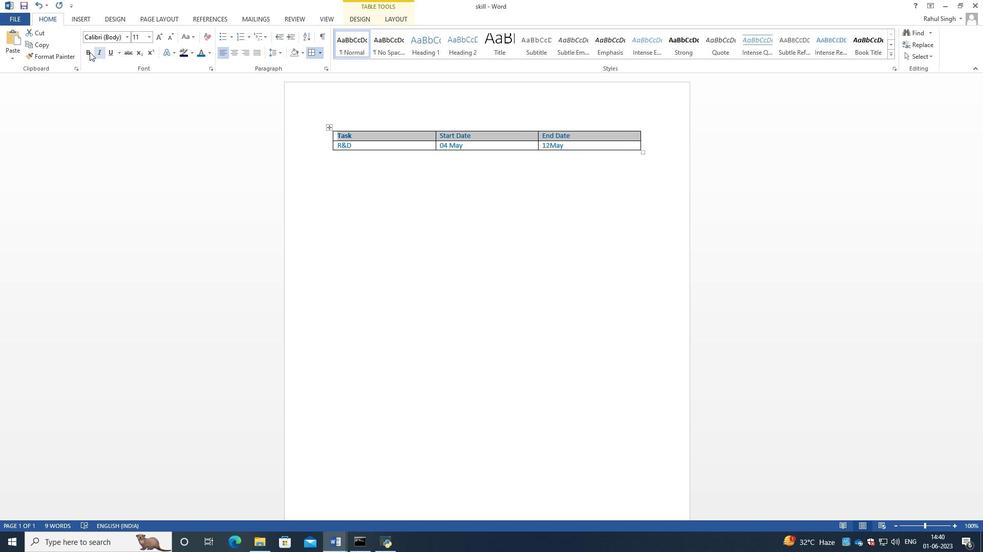 
Action: Mouse pressed left at (88, 52)
Screenshot: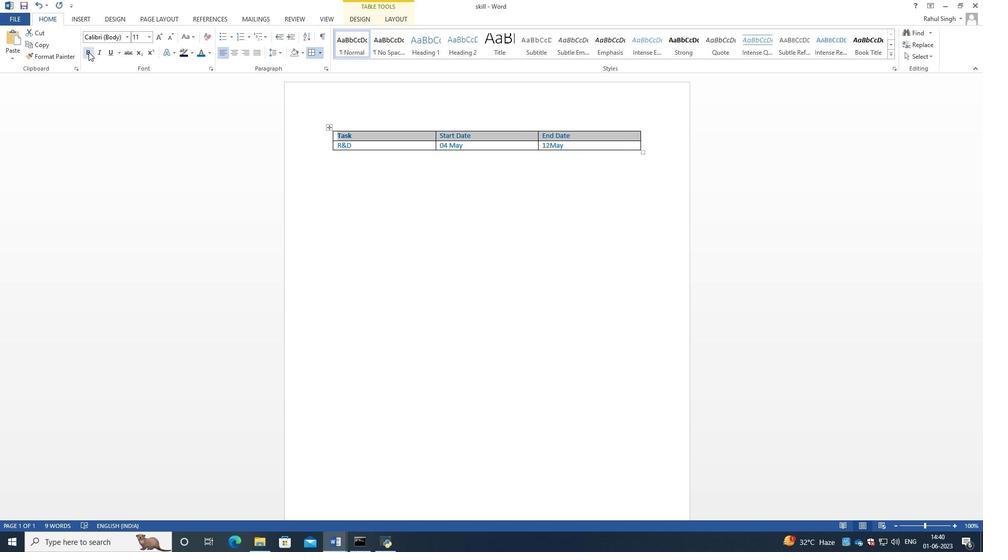 
Action: Mouse moved to (456, 183)
Screenshot: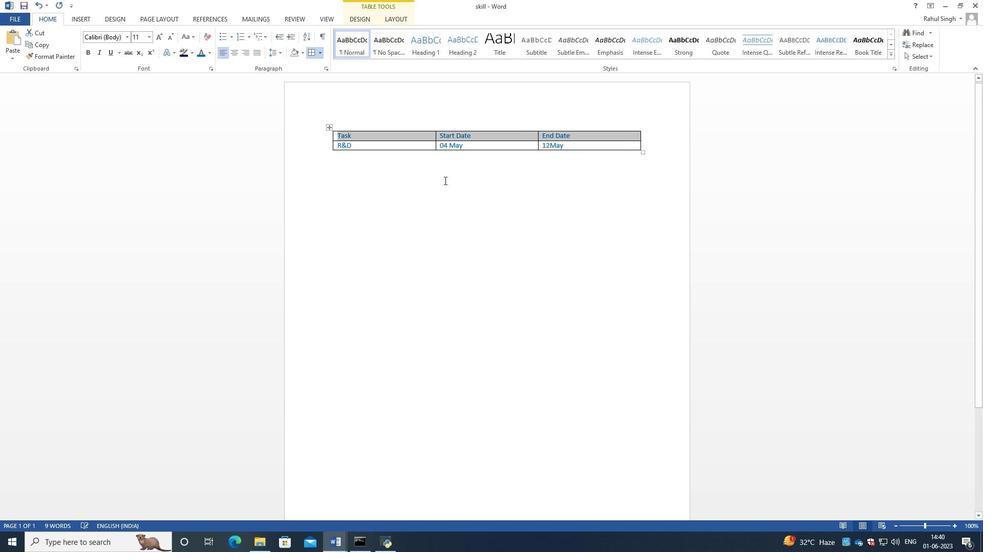 
Action: Mouse pressed left at (456, 183)
Screenshot: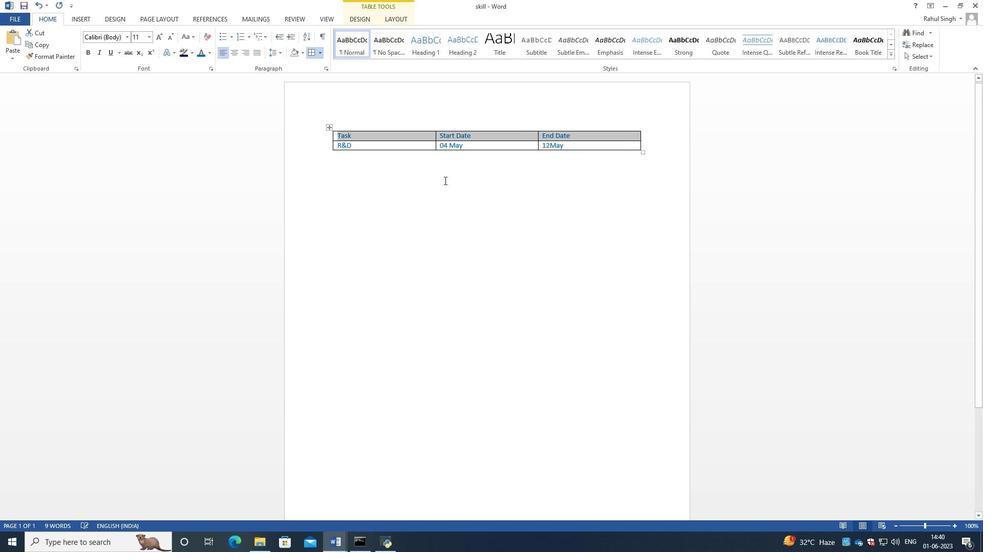 
Action: Mouse moved to (573, 137)
Screenshot: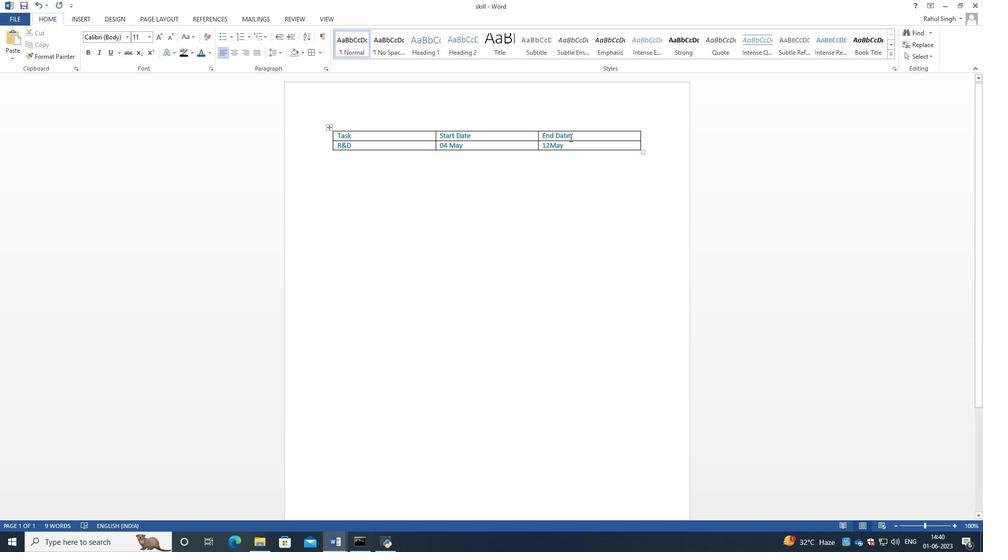 
Action: Mouse pressed left at (573, 137)
Screenshot: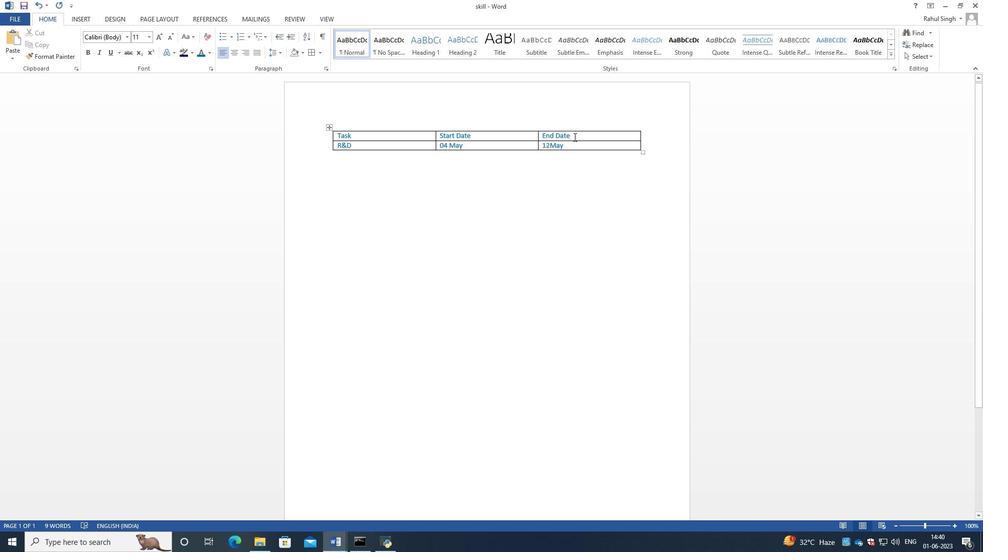 
Action: Mouse moved to (91, 51)
Screenshot: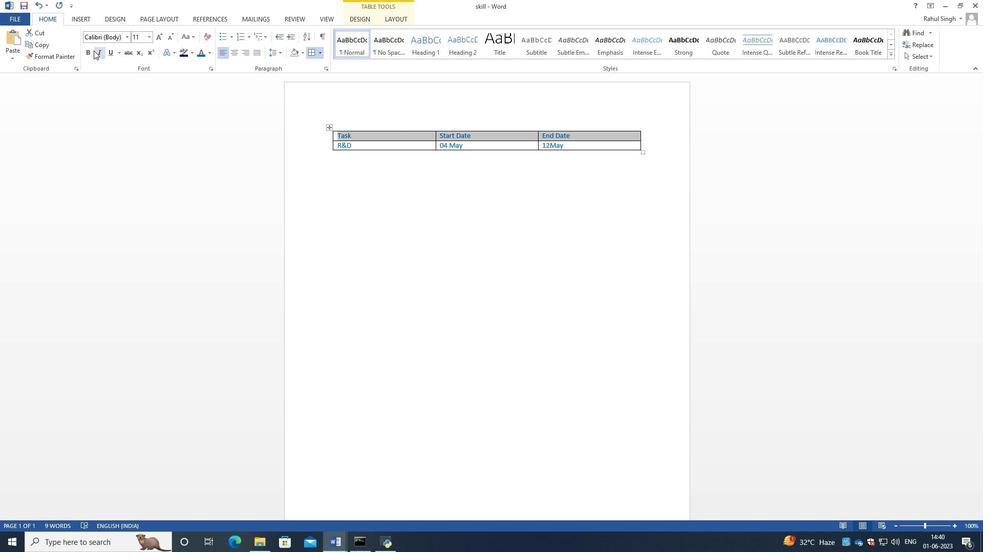 
Action: Mouse pressed left at (91, 51)
Screenshot: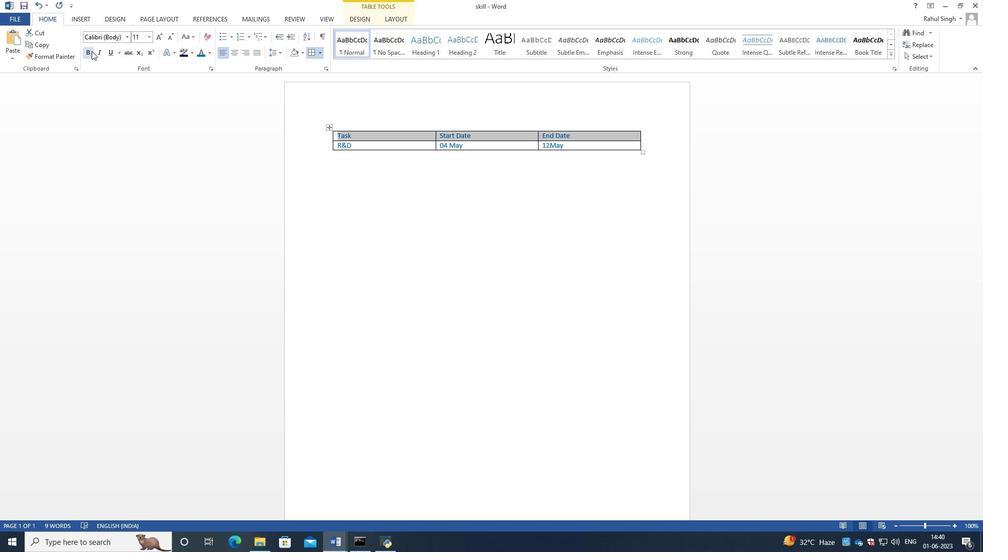 
Action: Mouse moved to (429, 193)
Screenshot: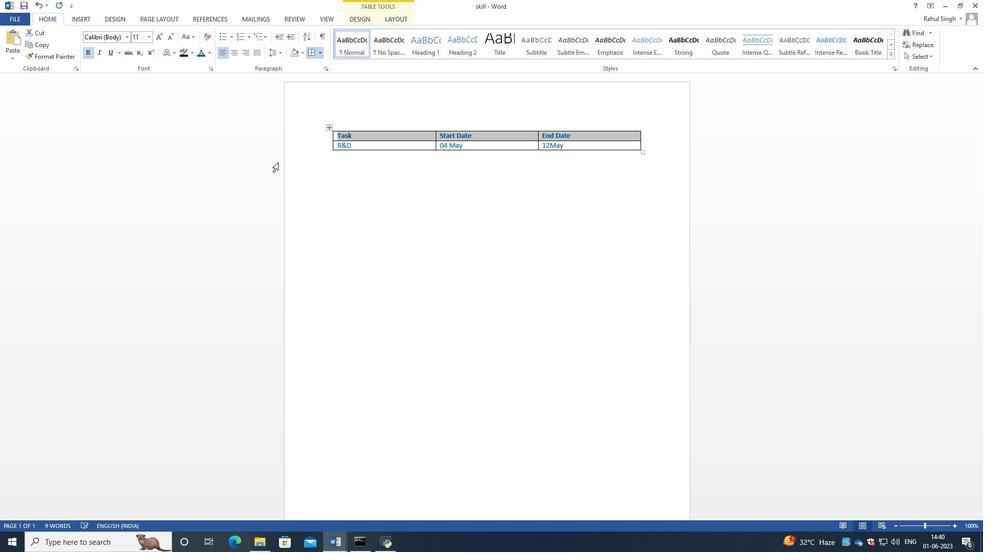 
Action: Mouse pressed left at (429, 193)
Screenshot: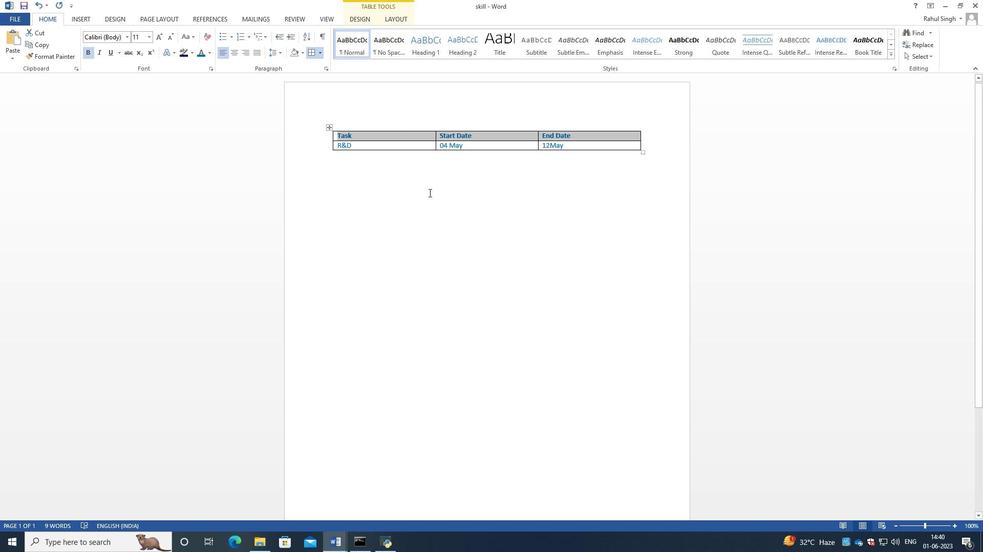 
Action: Mouse moved to (576, 138)
Screenshot: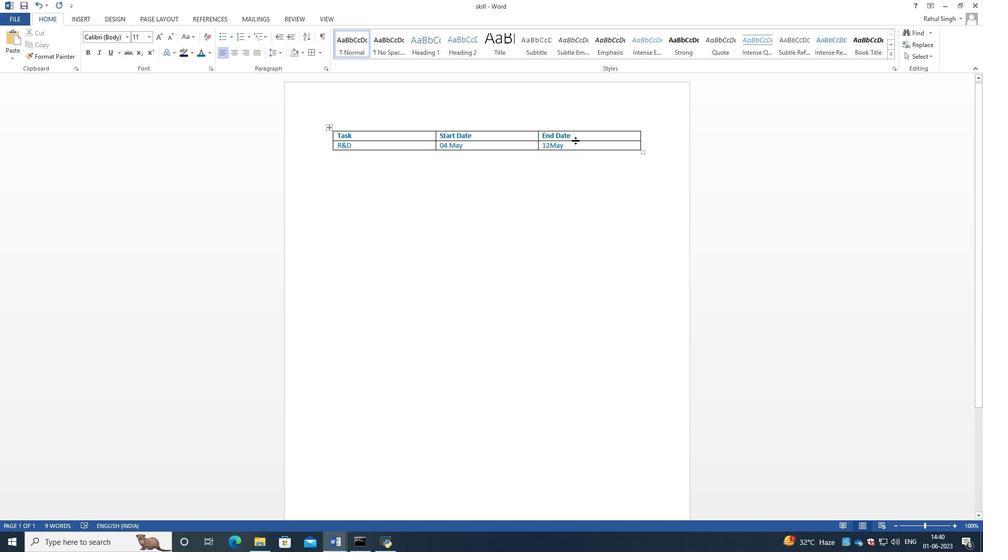 
Action: Mouse pressed left at (576, 138)
Screenshot: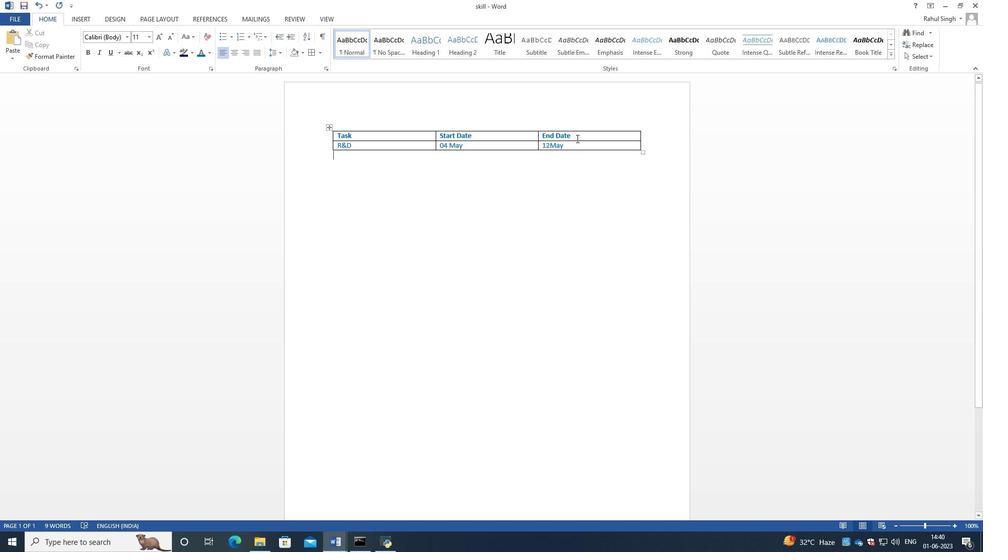 
Action: Mouse moved to (237, 56)
Screenshot: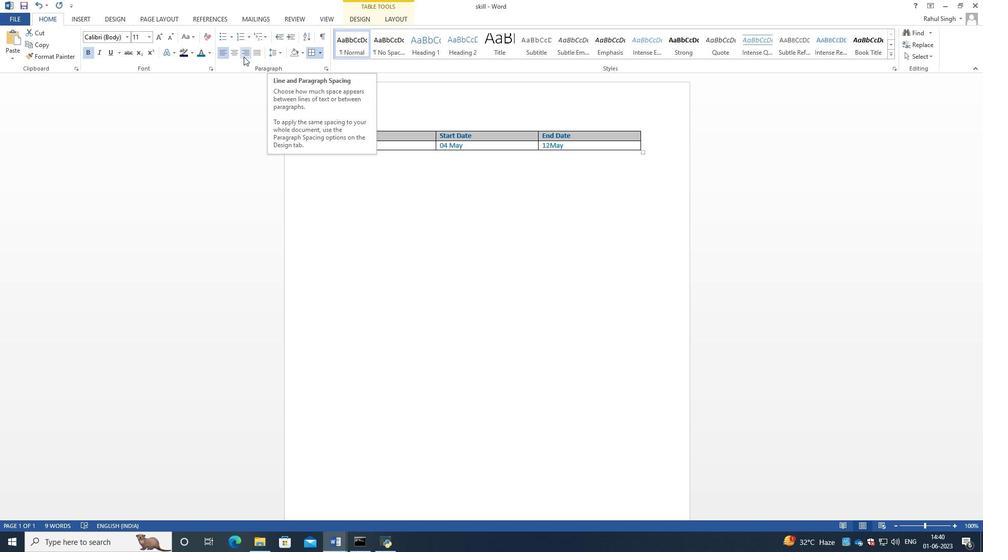 
Action: Mouse pressed left at (237, 56)
Screenshot: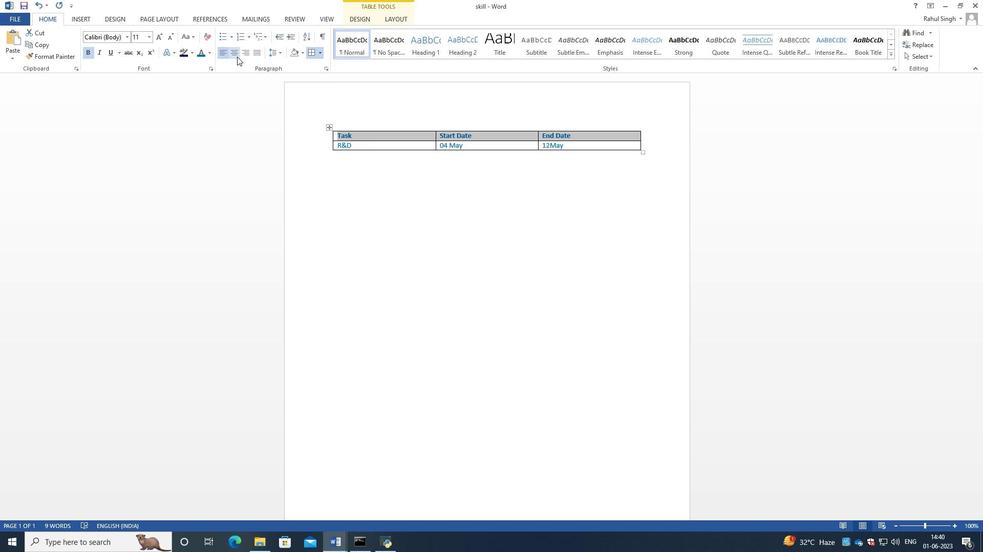 
Action: Mouse moved to (460, 204)
Screenshot: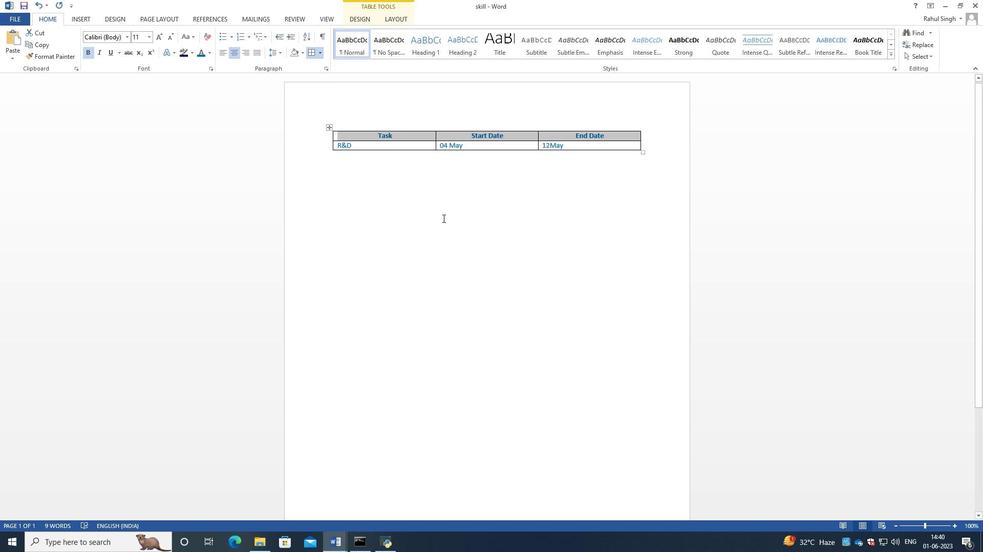 
Action: Mouse pressed left at (460, 204)
Screenshot: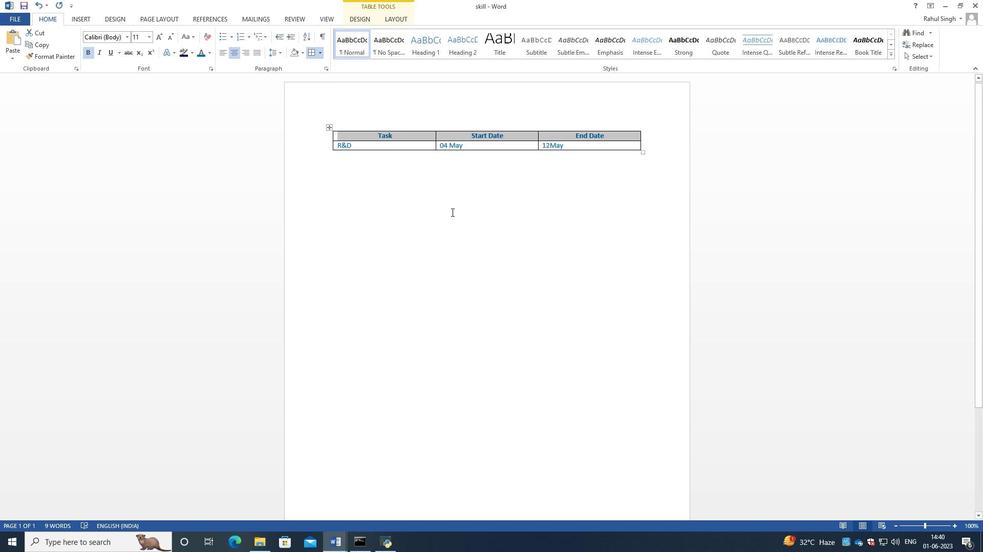 
Action: Key pressed <Key.space>
Screenshot: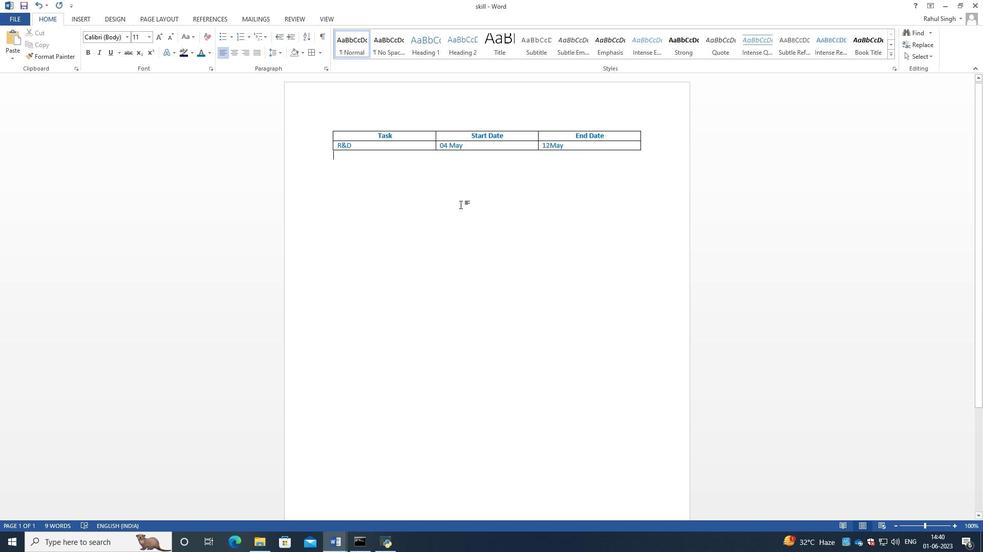 
